 Task: Look for space in Covington, United States from 12th August, 2023 to 16th August, 2023 for 8 adults in price range Rs.10000 to Rs.16000. Place can be private room with 8 bedrooms having 8 beds and 8 bathrooms. Property type can be house, flat, guest house, hotel. Amenities needed are: wifi, TV, free parkinig on premises, gym, breakfast. Booking option can be shelf check-in. Required host language is English.
Action: Mouse moved to (452, 115)
Screenshot: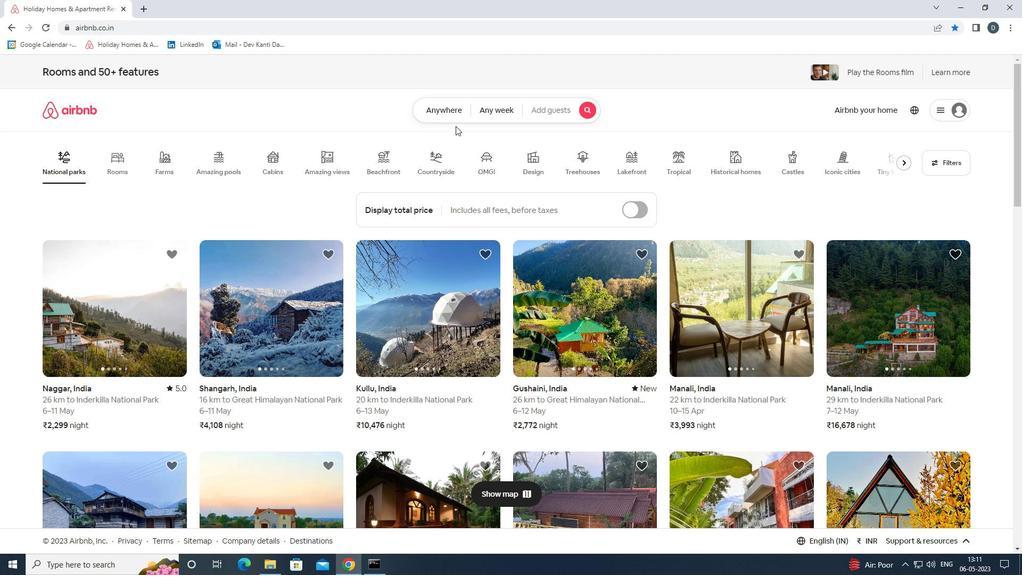 
Action: Mouse pressed left at (452, 115)
Screenshot: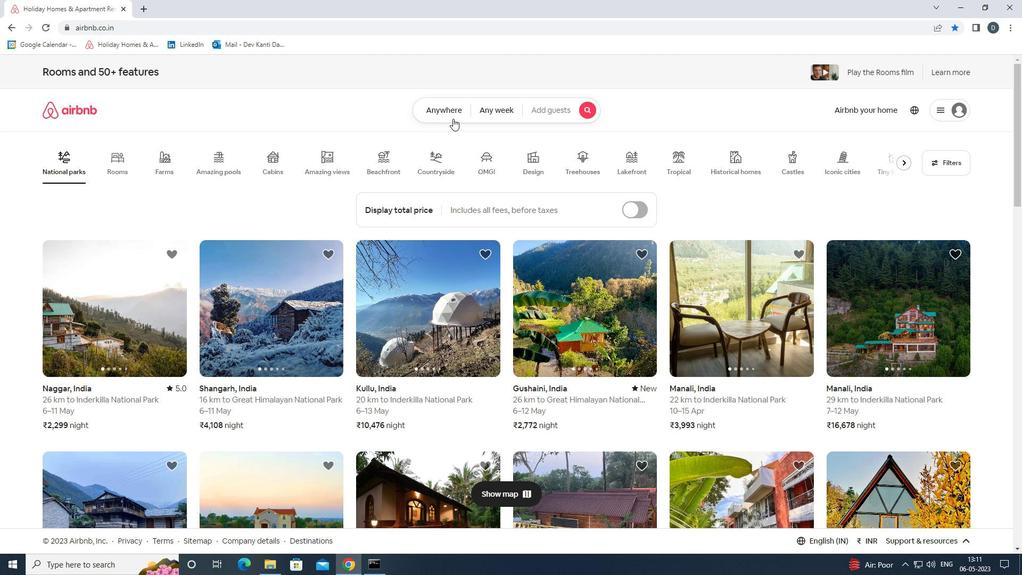 
Action: Mouse moved to (369, 153)
Screenshot: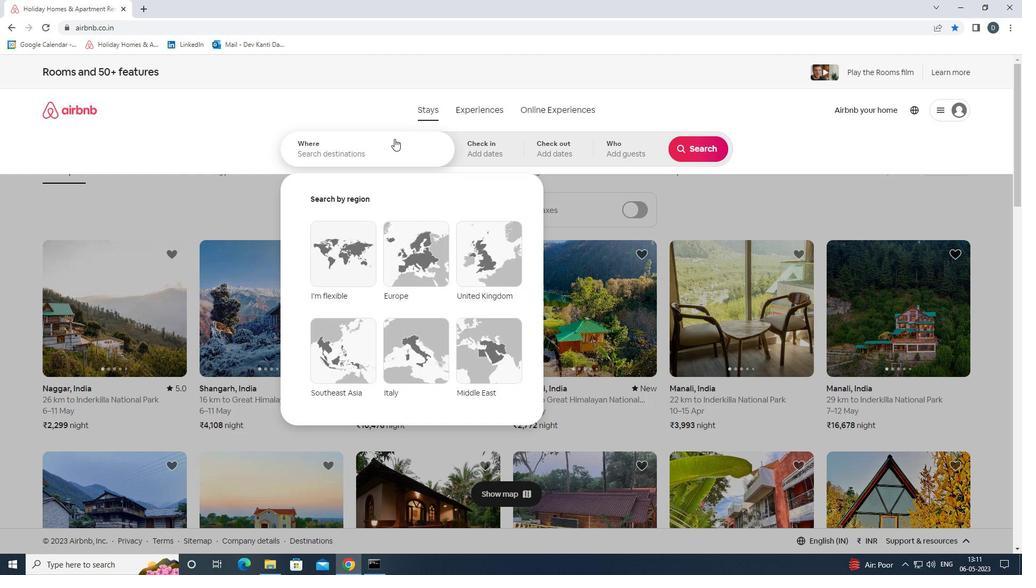 
Action: Mouse pressed left at (369, 153)
Screenshot: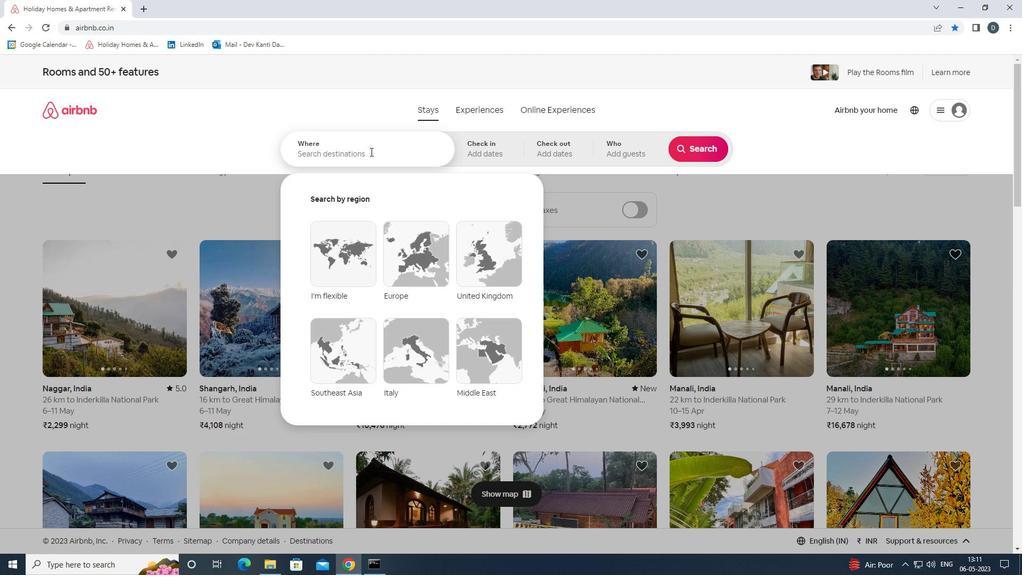 
Action: Key pressed <Key.shift>CAVINGTON,<Key.shift>UNITED<Key.space><Key.shift>STATES<Key.enter>
Screenshot: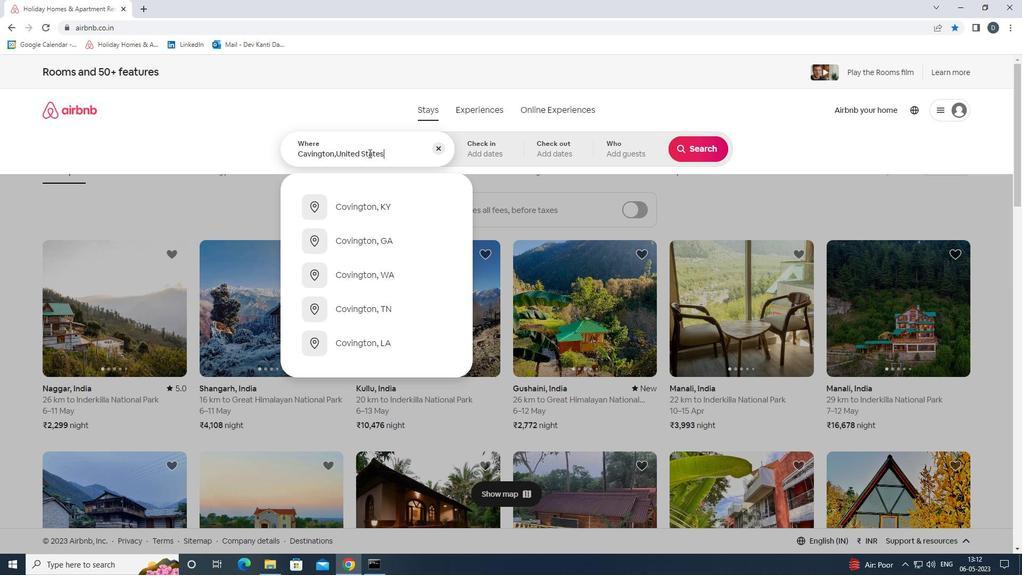 
Action: Mouse moved to (699, 234)
Screenshot: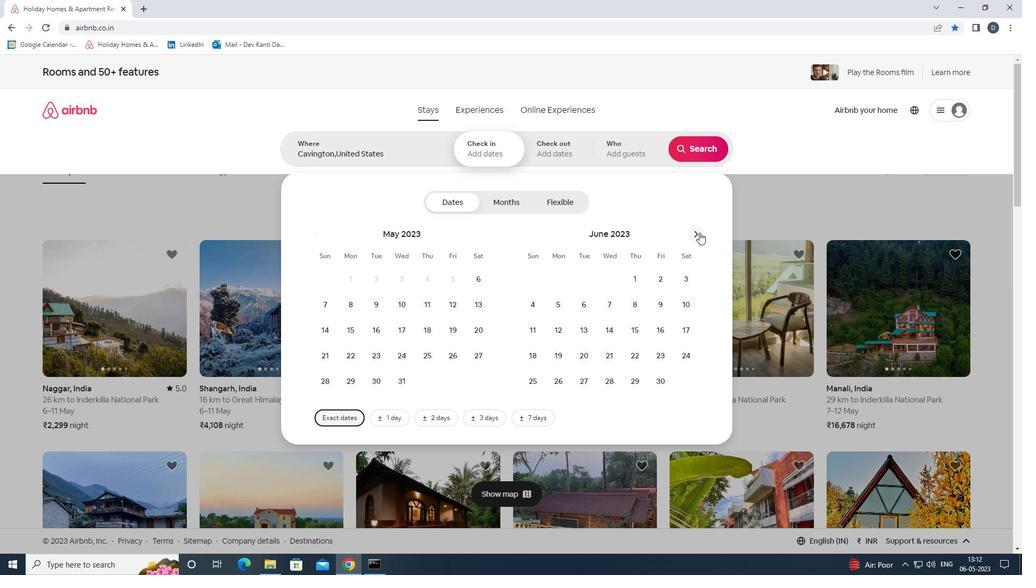 
Action: Mouse pressed left at (699, 234)
Screenshot: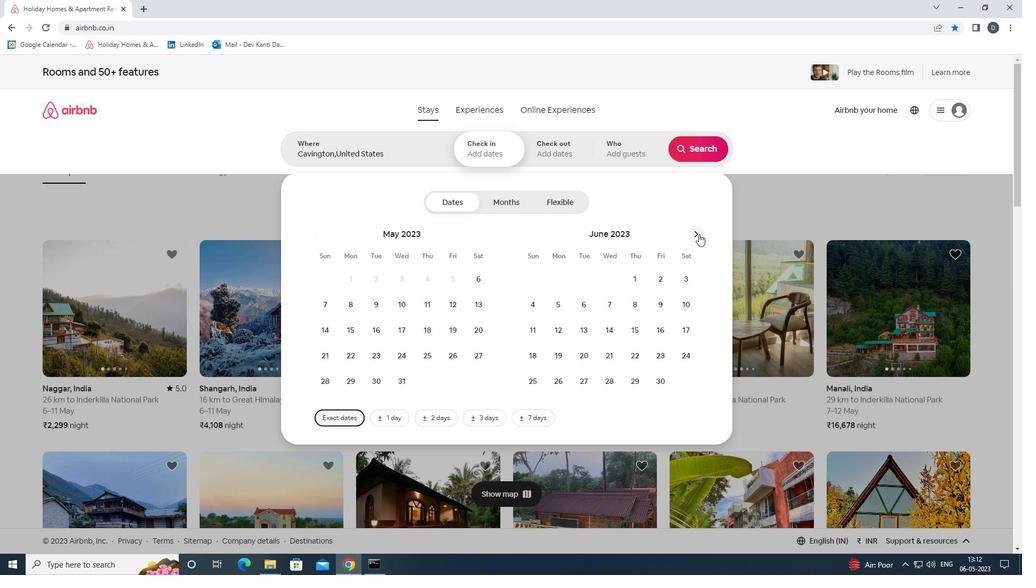 
Action: Mouse pressed left at (699, 234)
Screenshot: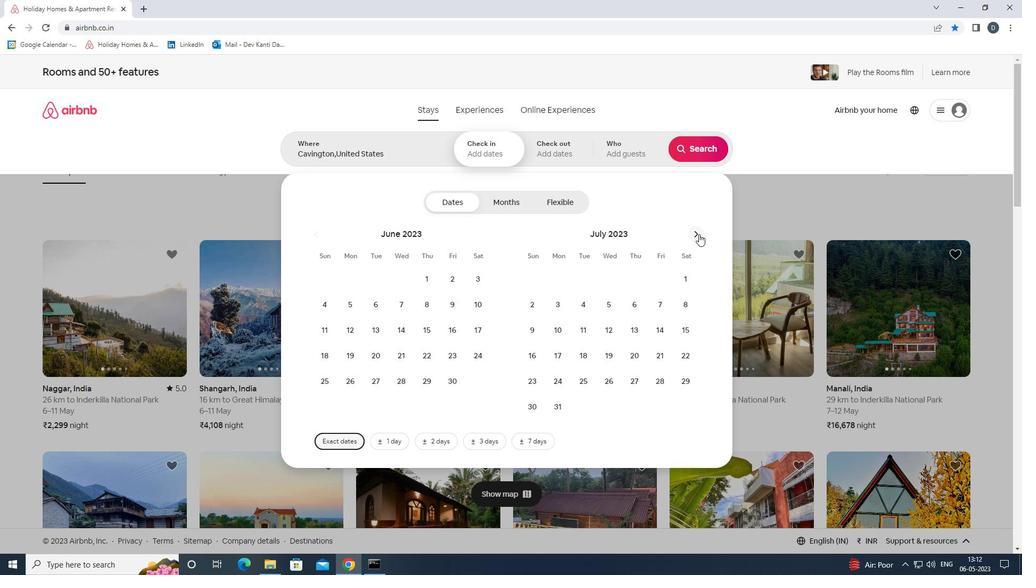 
Action: Mouse moved to (685, 298)
Screenshot: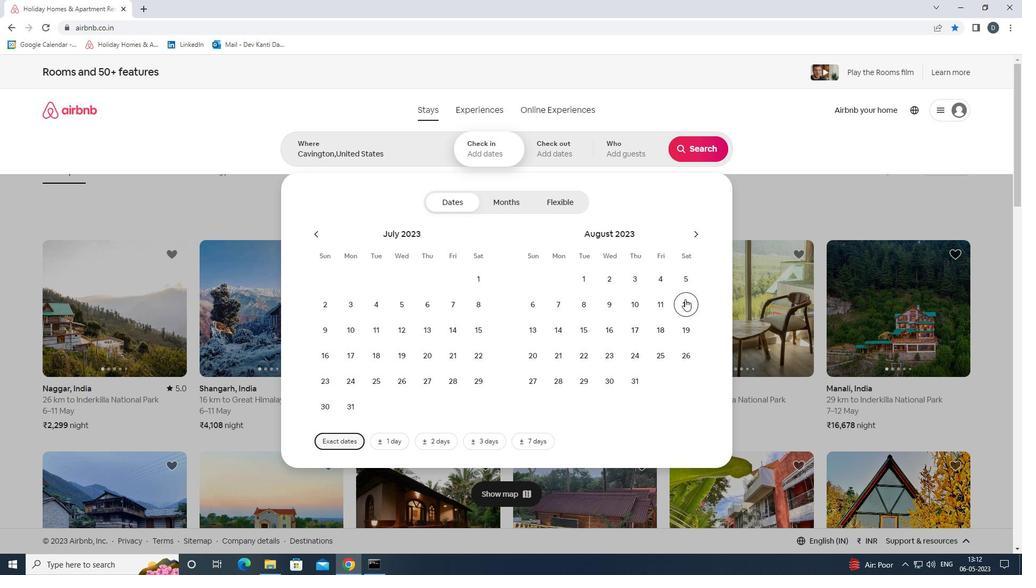 
Action: Mouse pressed left at (685, 298)
Screenshot: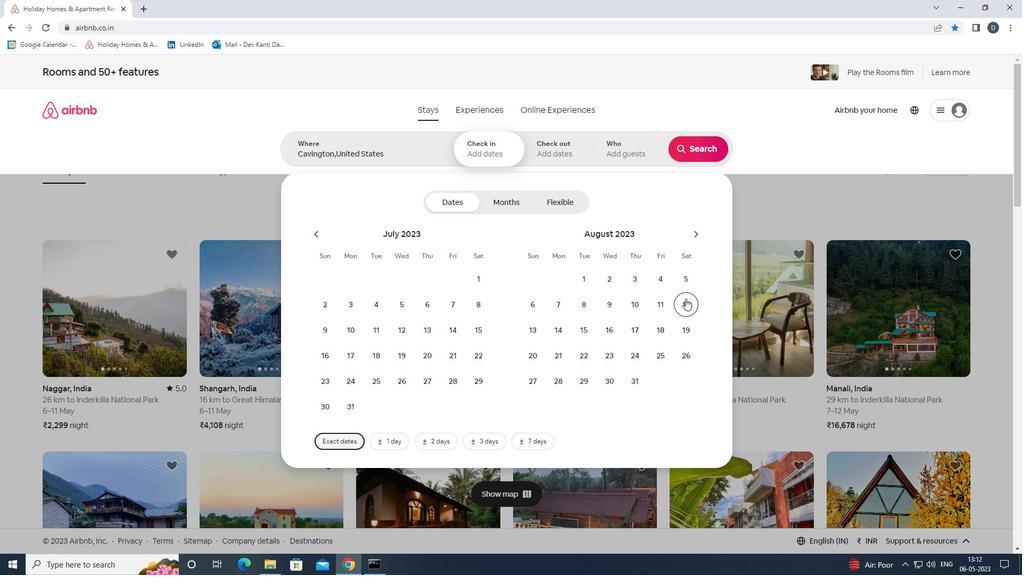 
Action: Mouse moved to (615, 332)
Screenshot: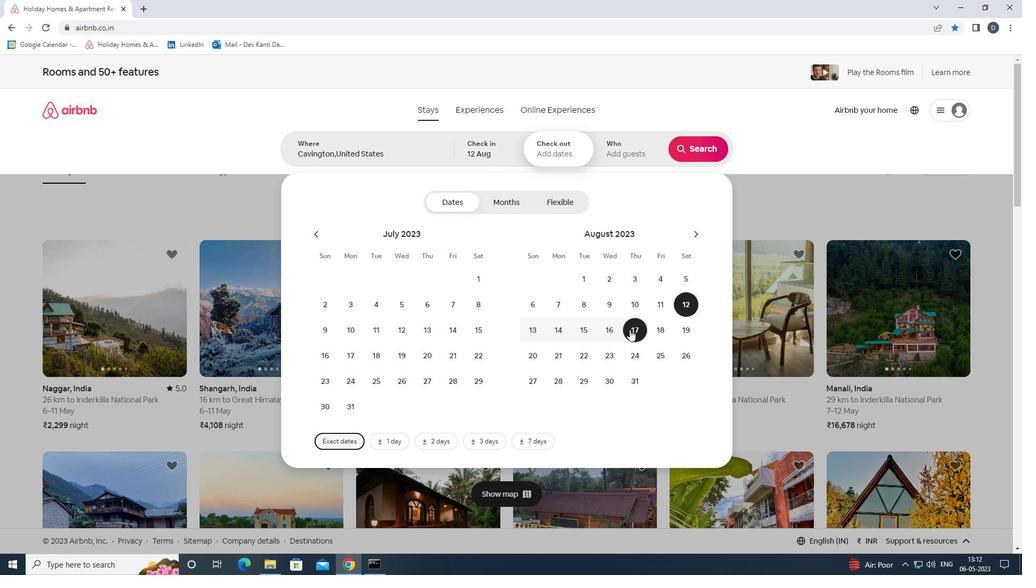 
Action: Mouse pressed left at (615, 332)
Screenshot: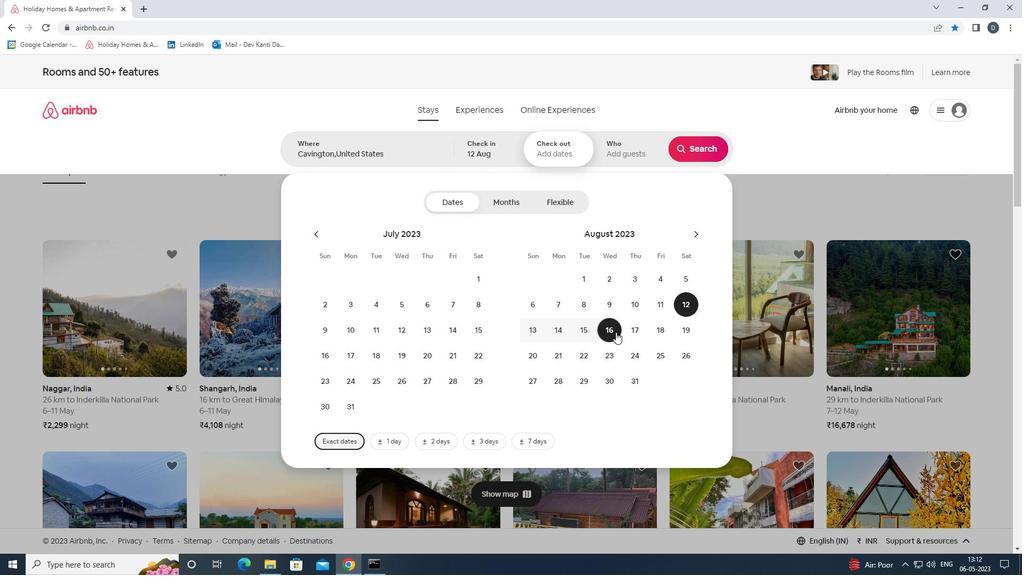 
Action: Mouse moved to (633, 151)
Screenshot: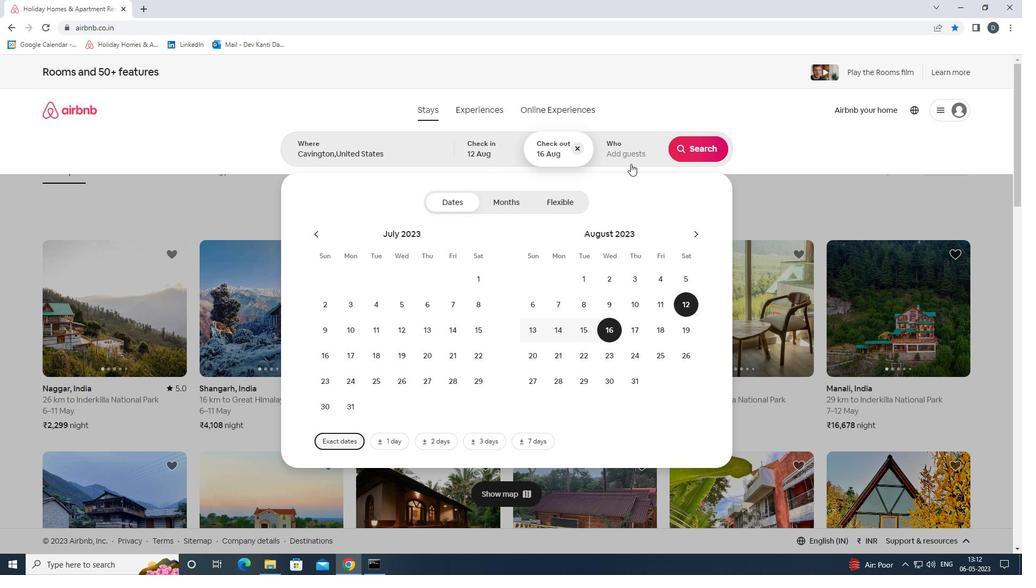 
Action: Mouse pressed left at (633, 151)
Screenshot: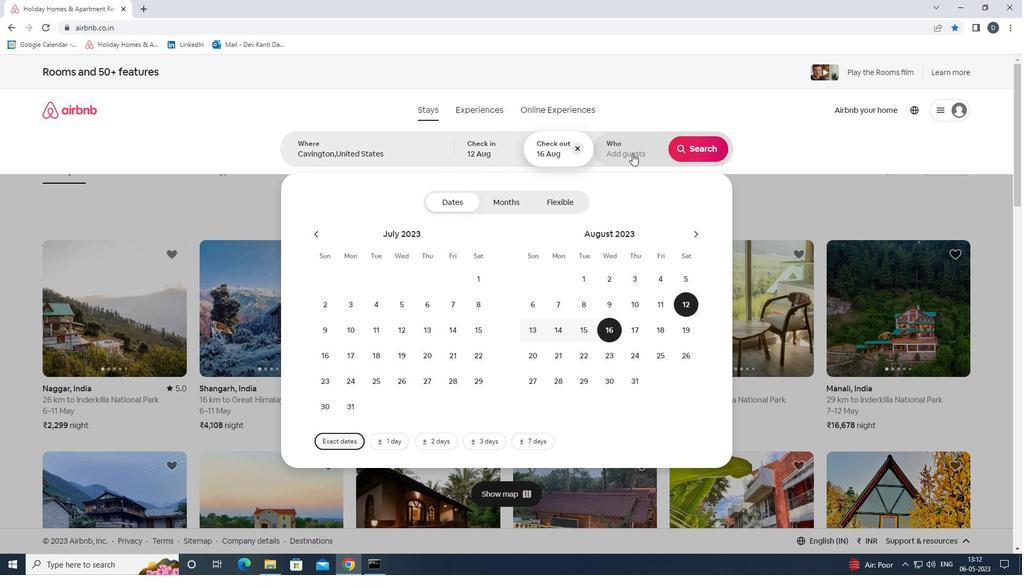 
Action: Mouse moved to (703, 203)
Screenshot: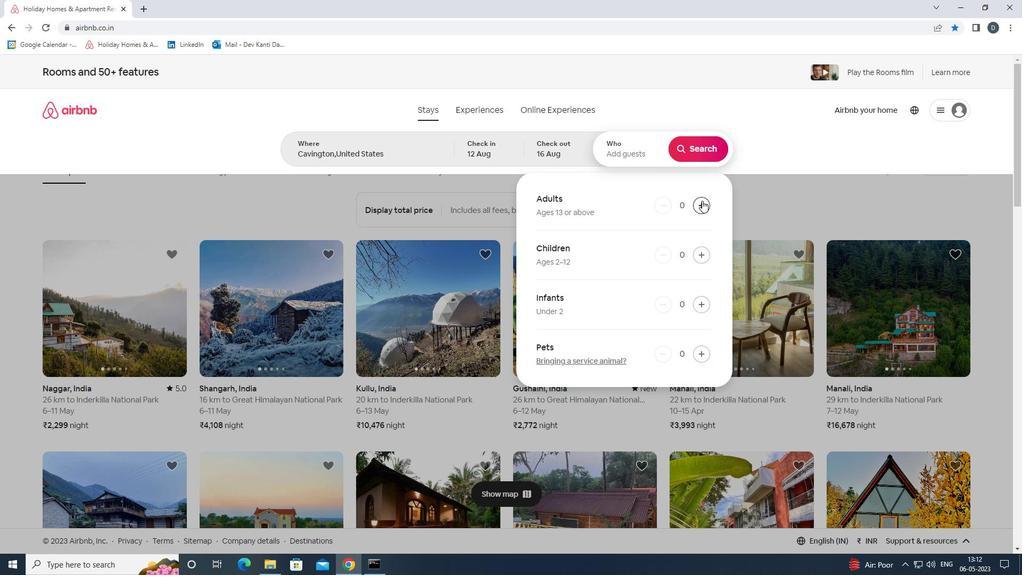 
Action: Mouse pressed left at (703, 203)
Screenshot: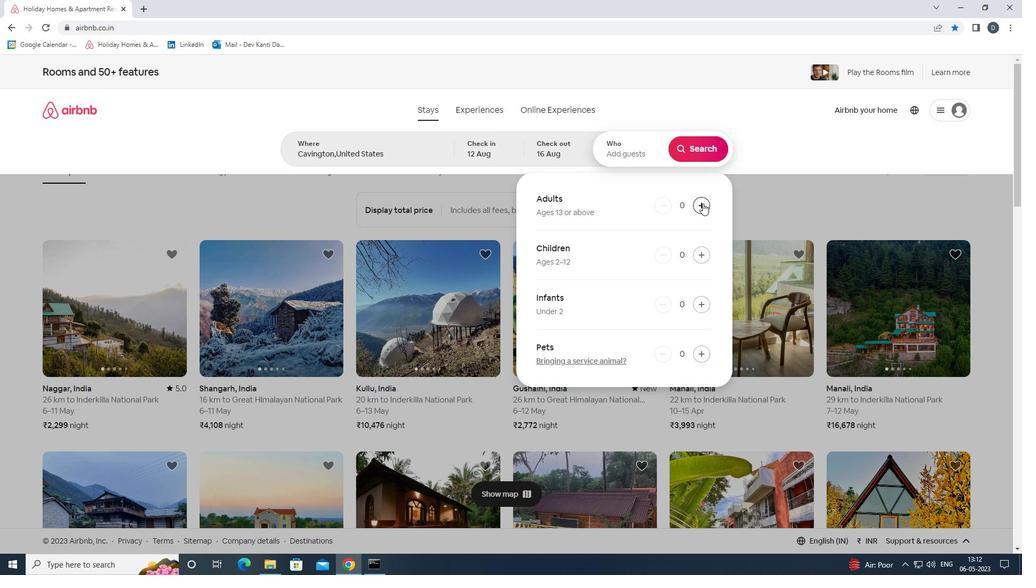 
Action: Mouse pressed left at (703, 203)
Screenshot: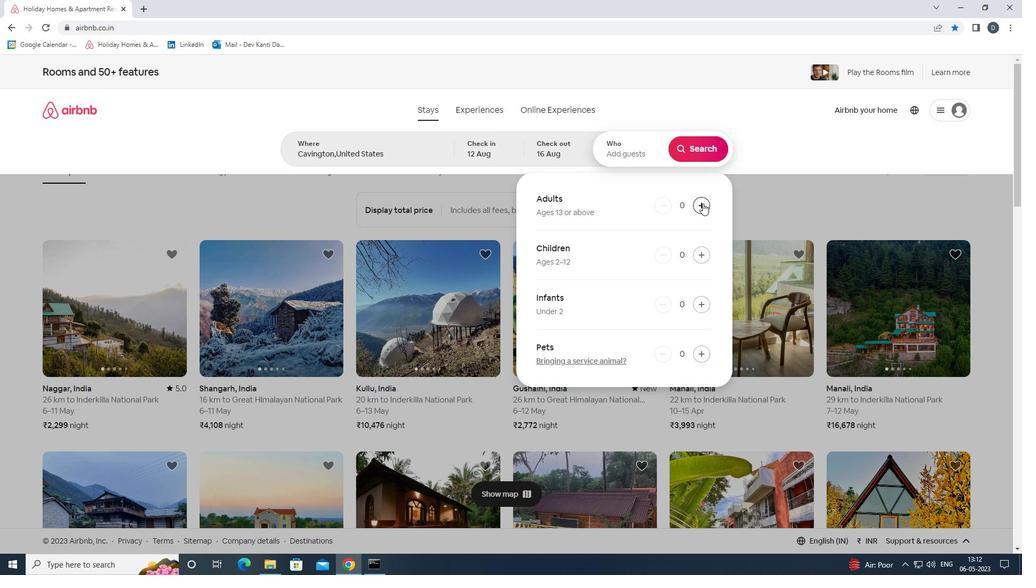 
Action: Mouse pressed left at (703, 203)
Screenshot: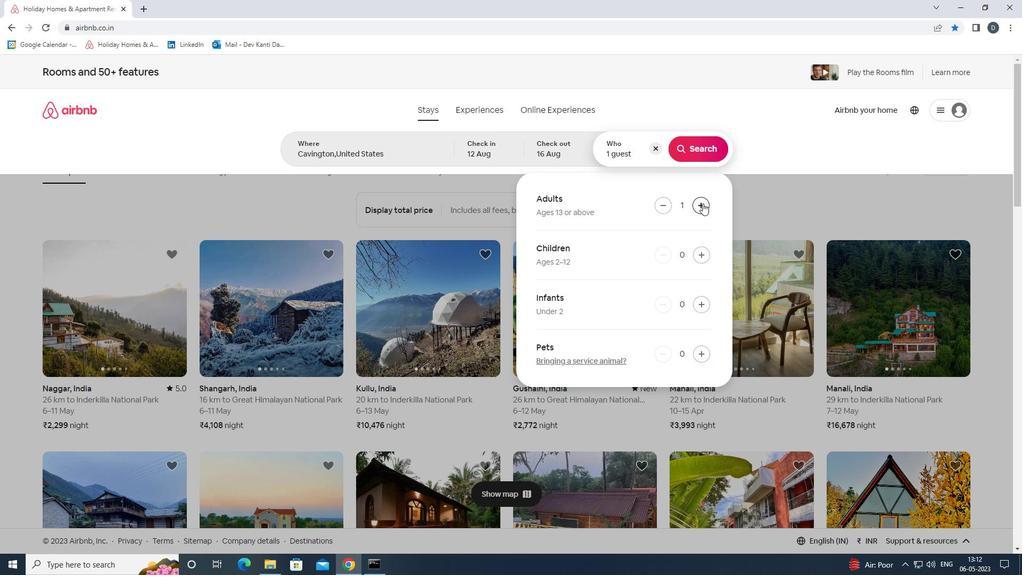 
Action: Mouse pressed left at (703, 203)
Screenshot: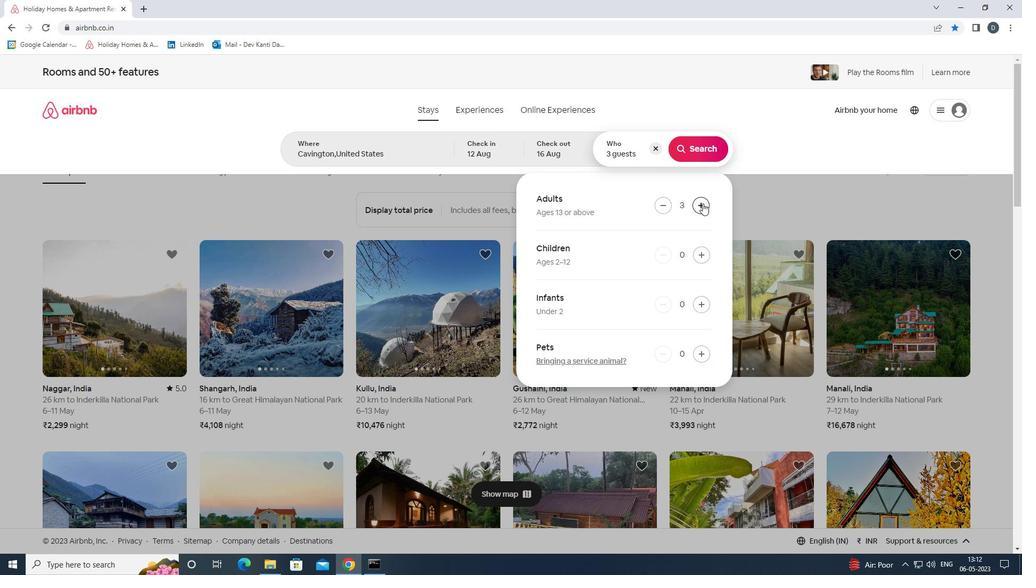 
Action: Mouse pressed left at (703, 203)
Screenshot: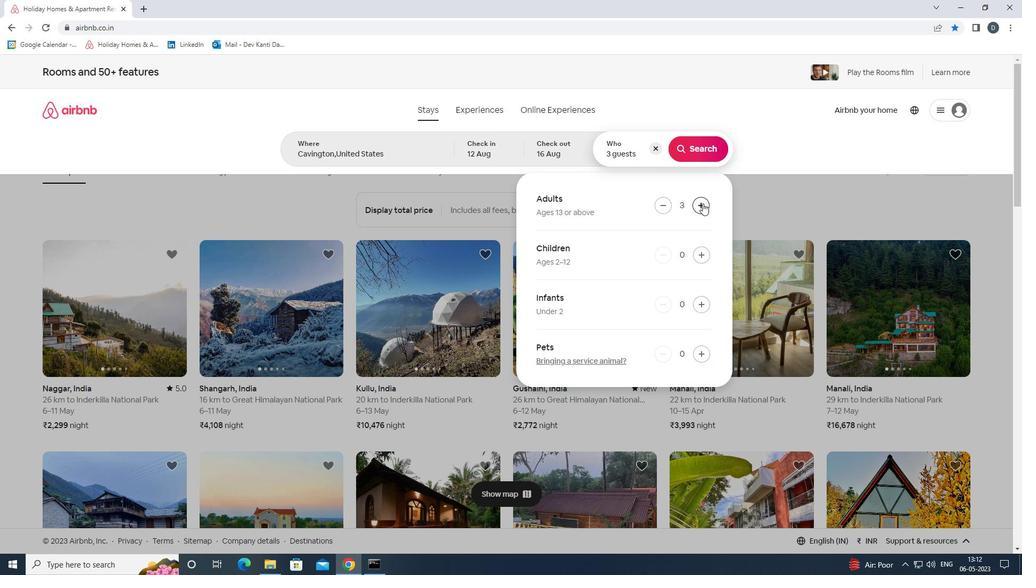 
Action: Mouse pressed left at (703, 203)
Screenshot: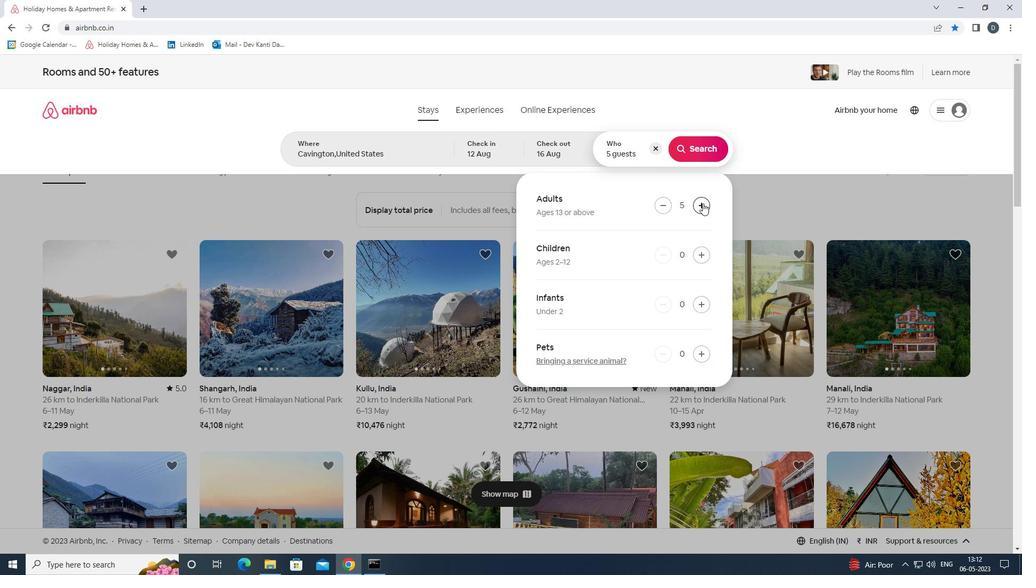 
Action: Mouse pressed left at (703, 203)
Screenshot: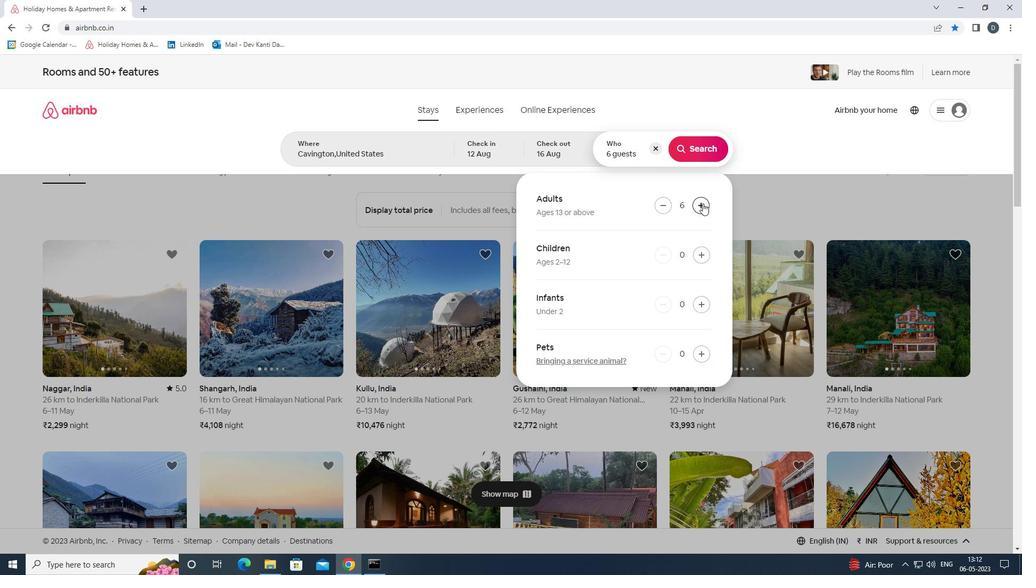 
Action: Mouse pressed left at (703, 203)
Screenshot: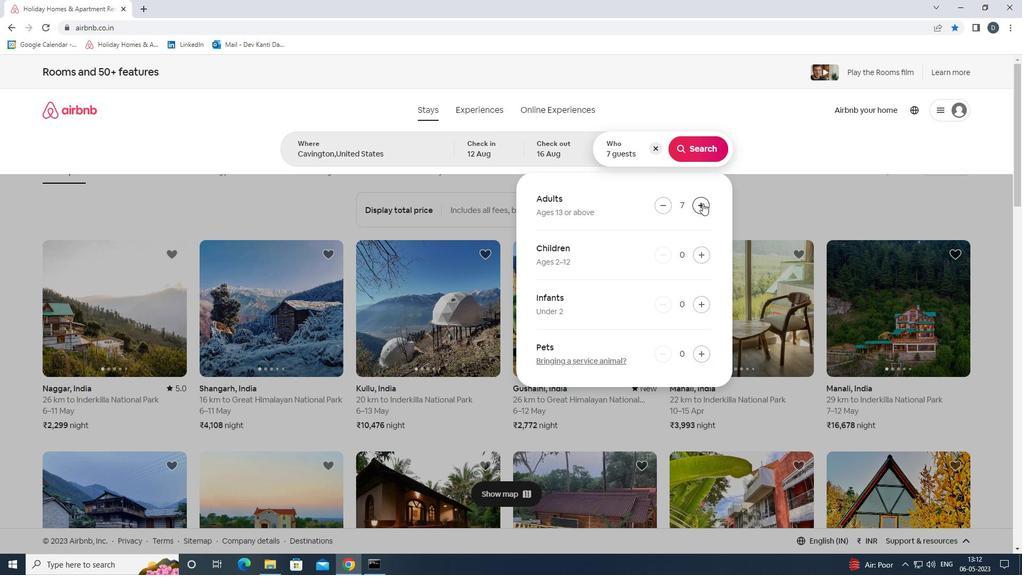 
Action: Mouse moved to (692, 153)
Screenshot: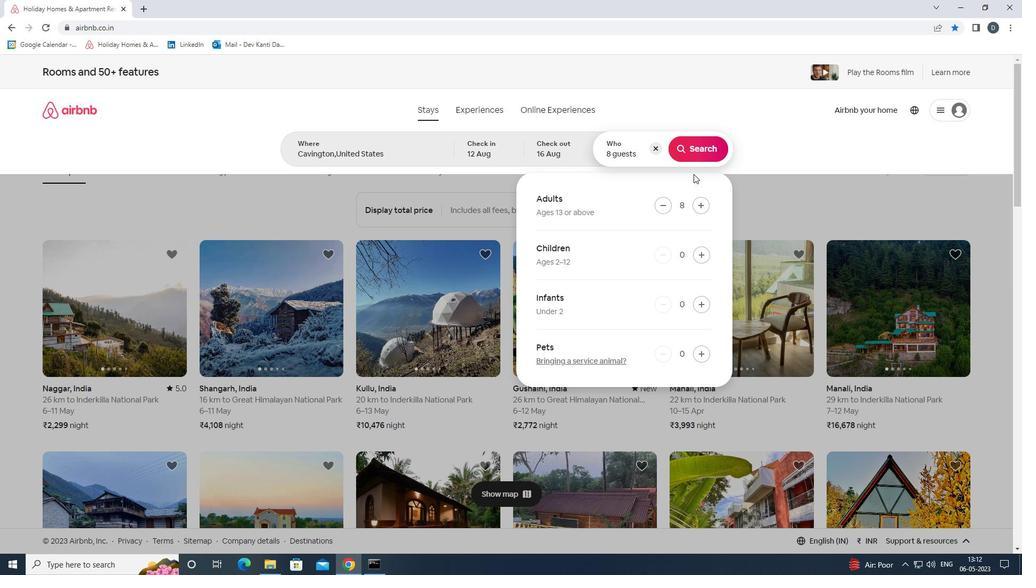 
Action: Mouse pressed left at (692, 153)
Screenshot: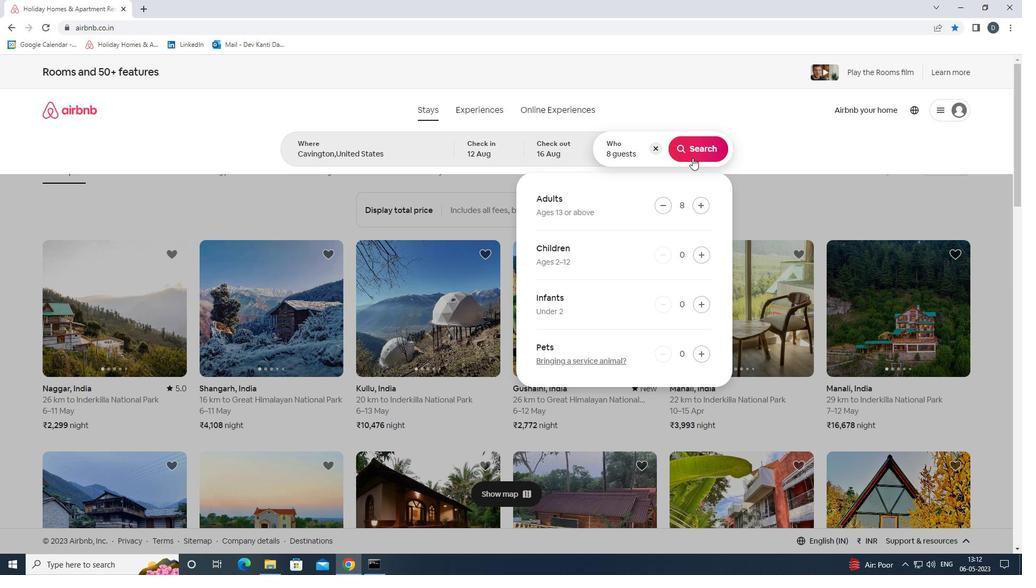 
Action: Mouse moved to (962, 113)
Screenshot: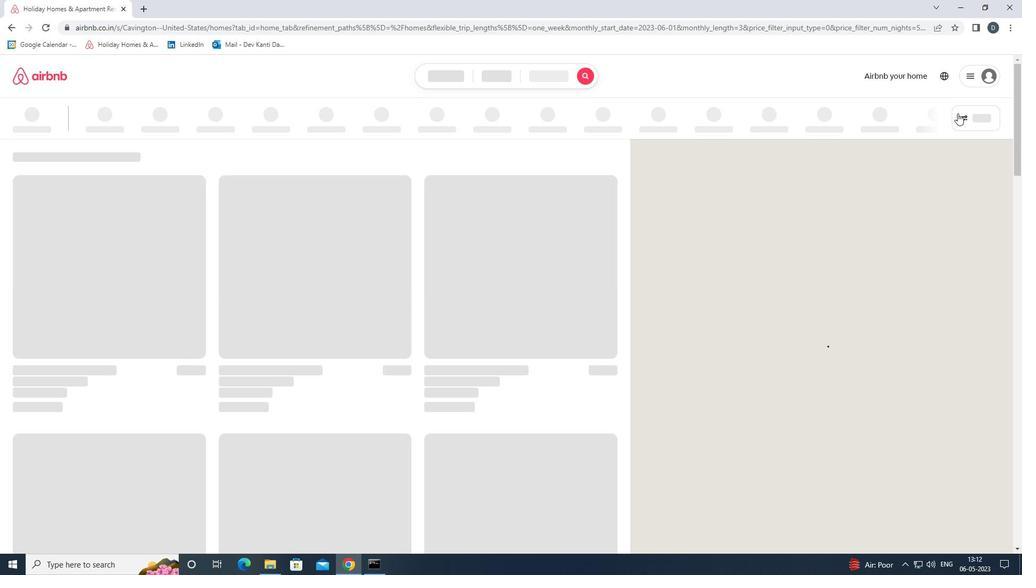 
Action: Mouse pressed left at (962, 113)
Screenshot: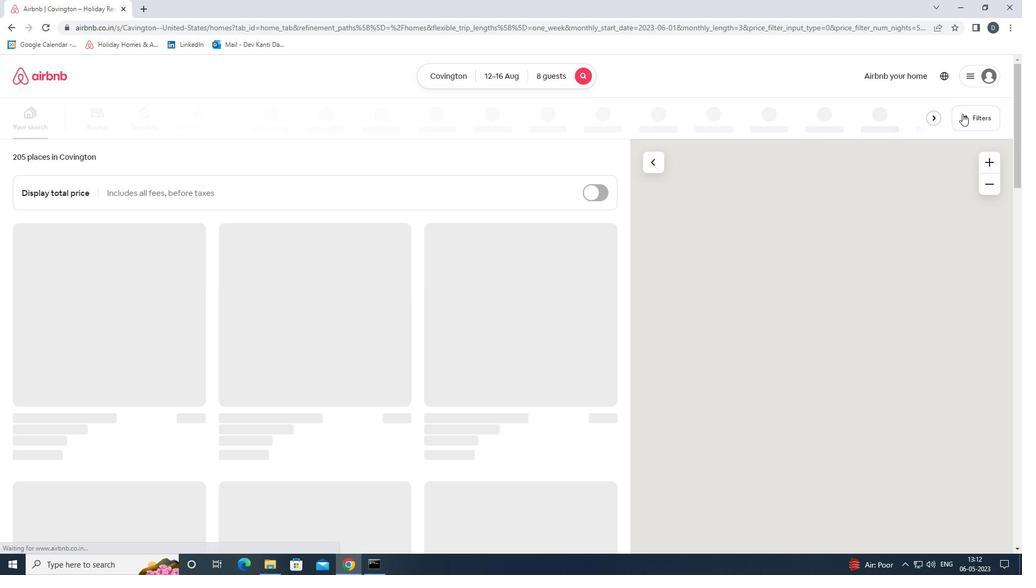 
Action: Mouse moved to (526, 368)
Screenshot: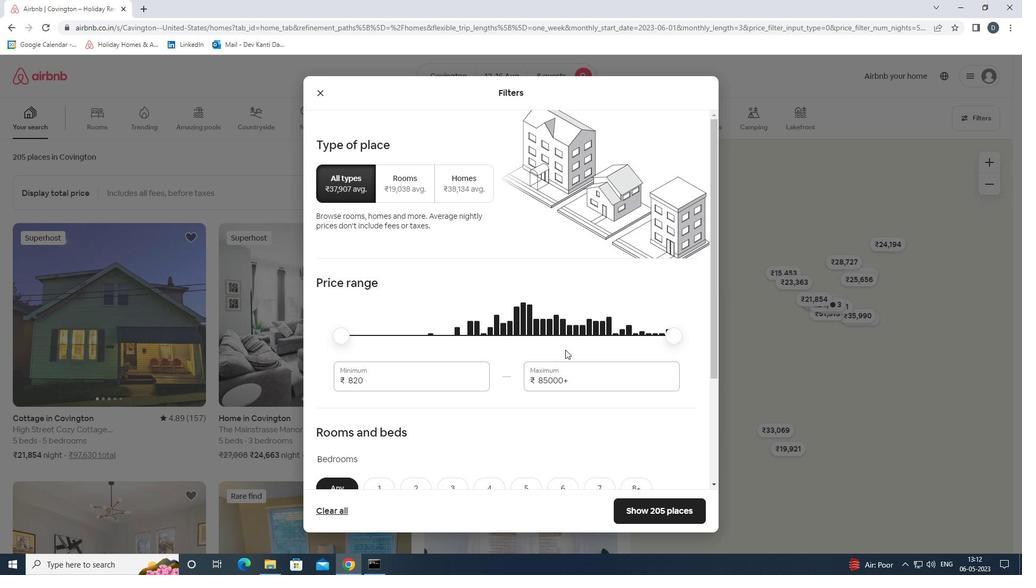 
Action: Mouse scrolled (526, 368) with delta (0, 0)
Screenshot: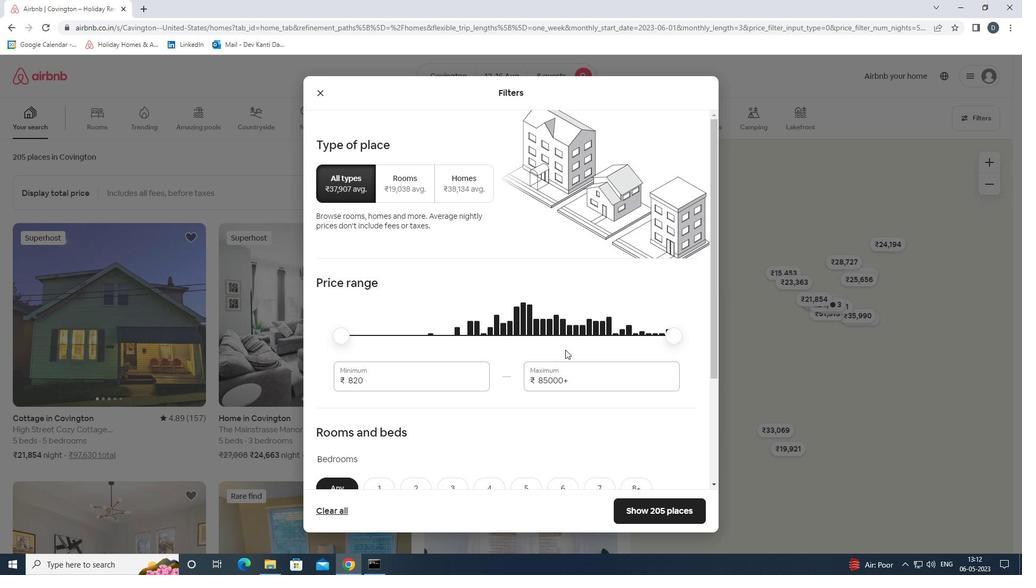 
Action: Mouse moved to (470, 329)
Screenshot: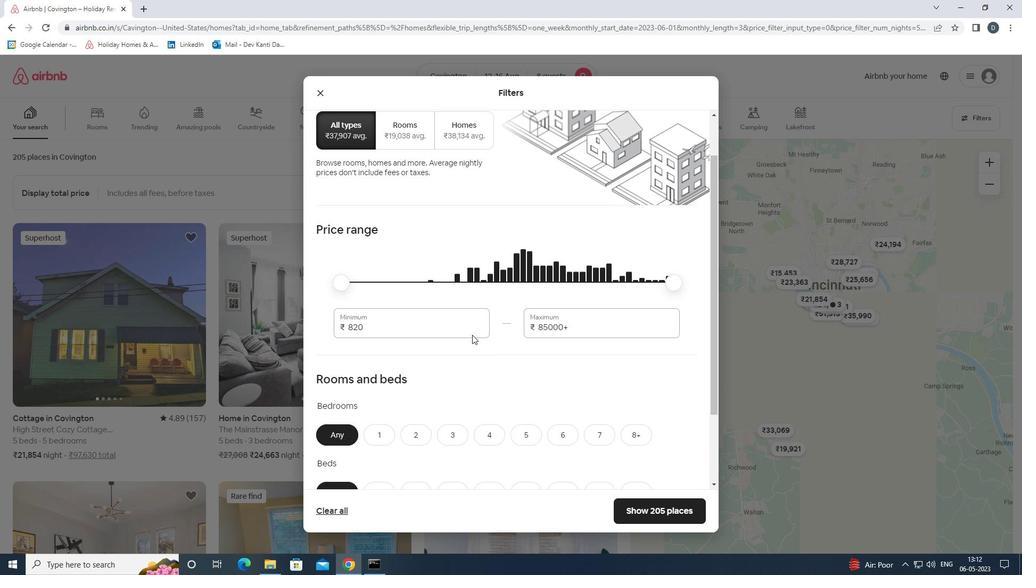 
Action: Mouse pressed left at (470, 329)
Screenshot: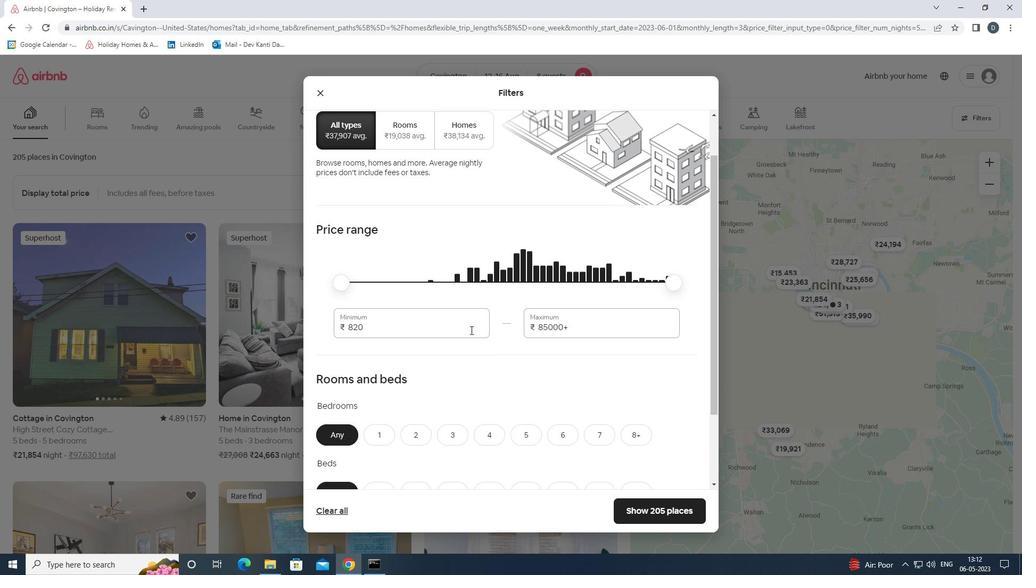 
Action: Mouse pressed left at (470, 329)
Screenshot: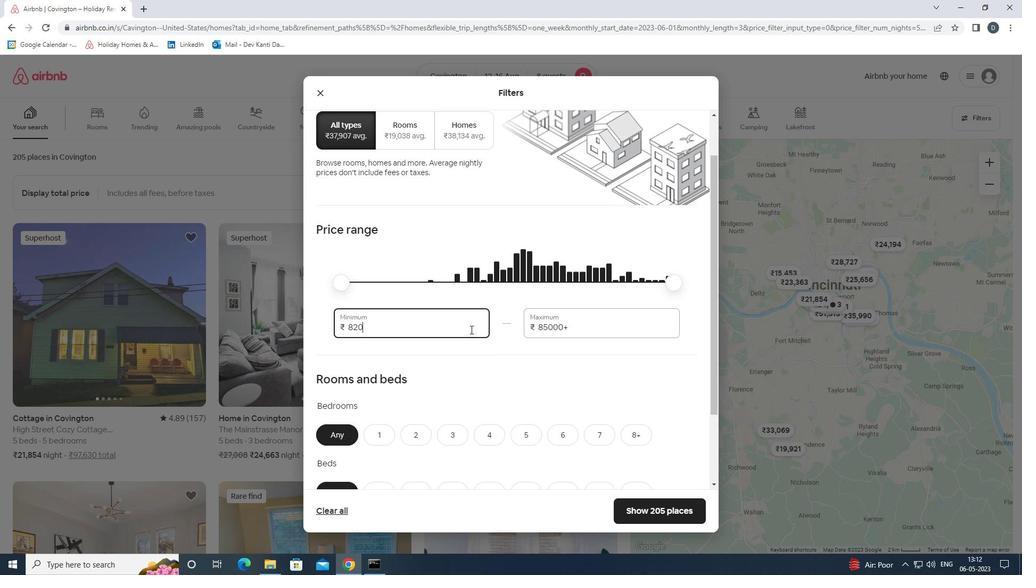 
Action: Mouse moved to (479, 325)
Screenshot: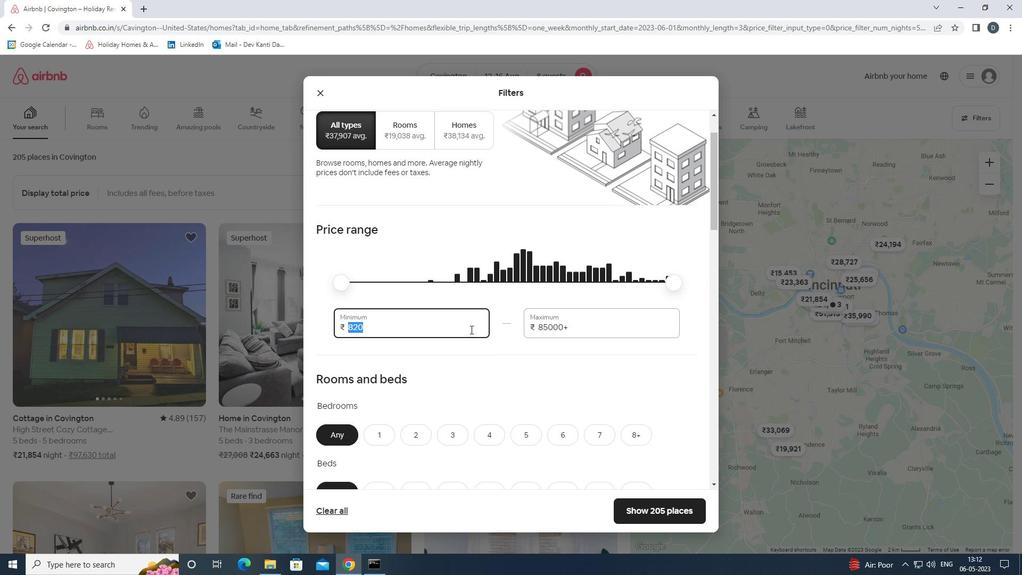 
Action: Key pressed 10000<Key.tab>16000
Screenshot: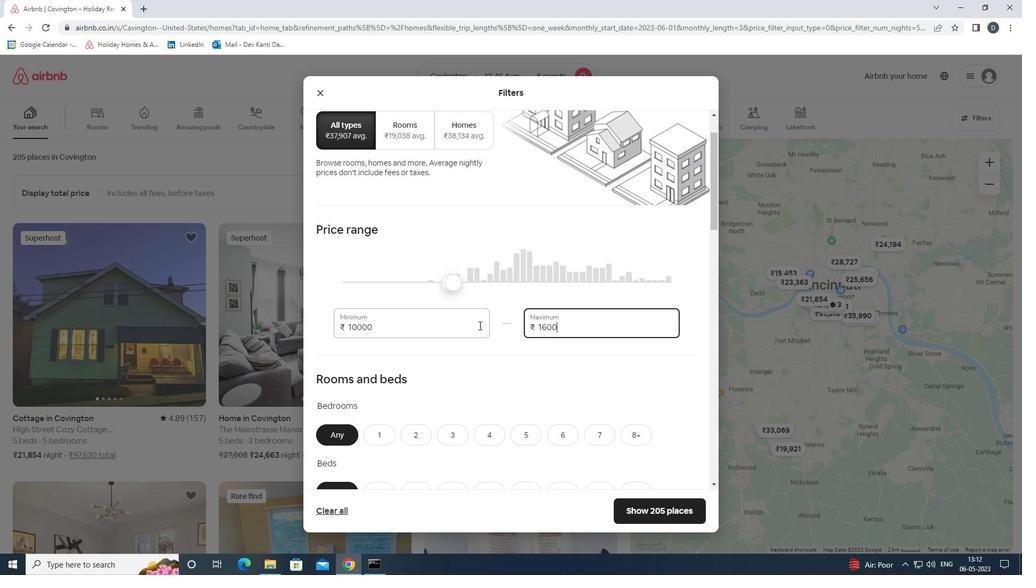
Action: Mouse scrolled (479, 324) with delta (0, 0)
Screenshot: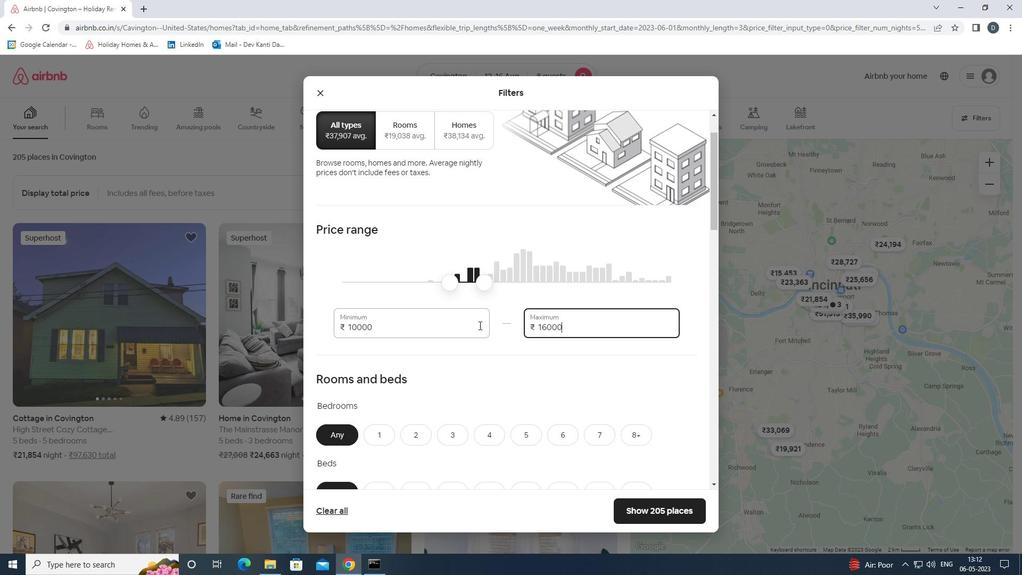 
Action: Mouse scrolled (479, 324) with delta (0, 0)
Screenshot: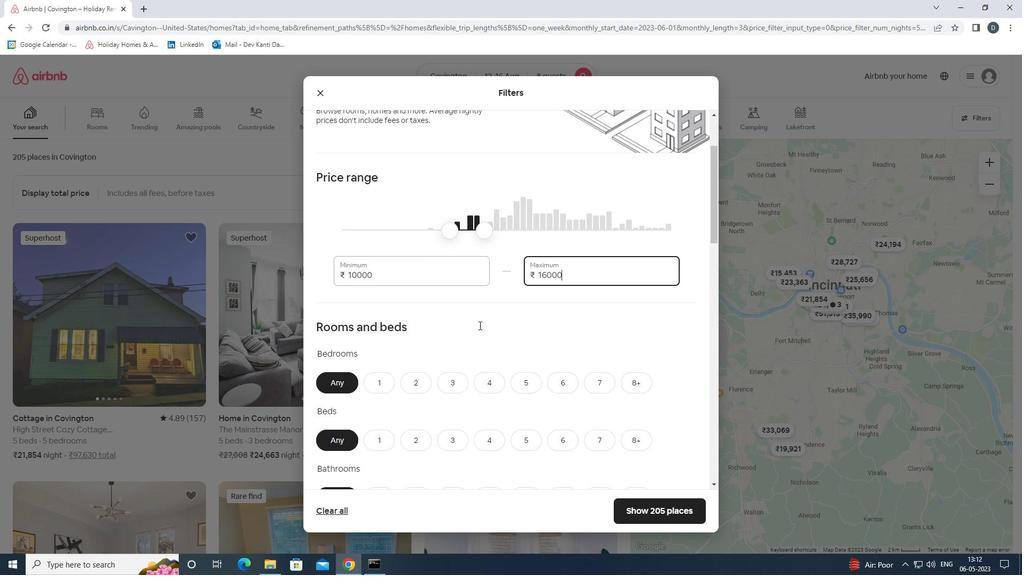 
Action: Mouse moved to (647, 325)
Screenshot: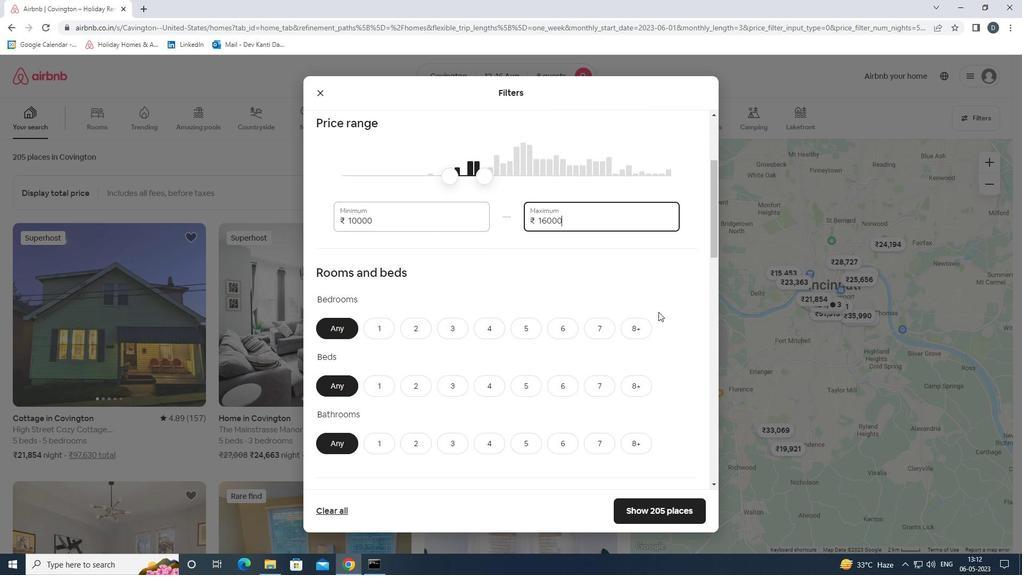 
Action: Mouse pressed left at (647, 325)
Screenshot: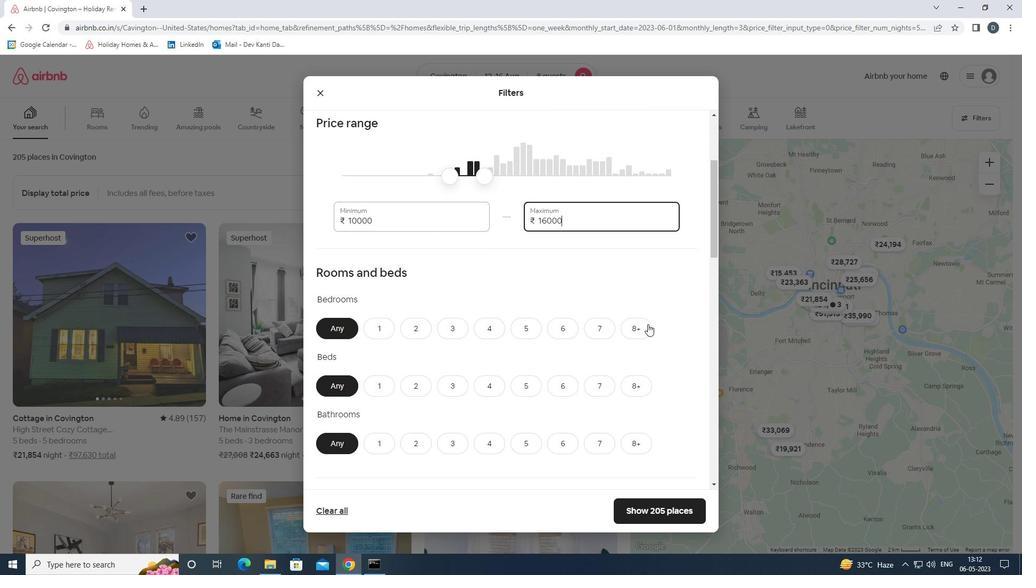 
Action: Mouse moved to (635, 391)
Screenshot: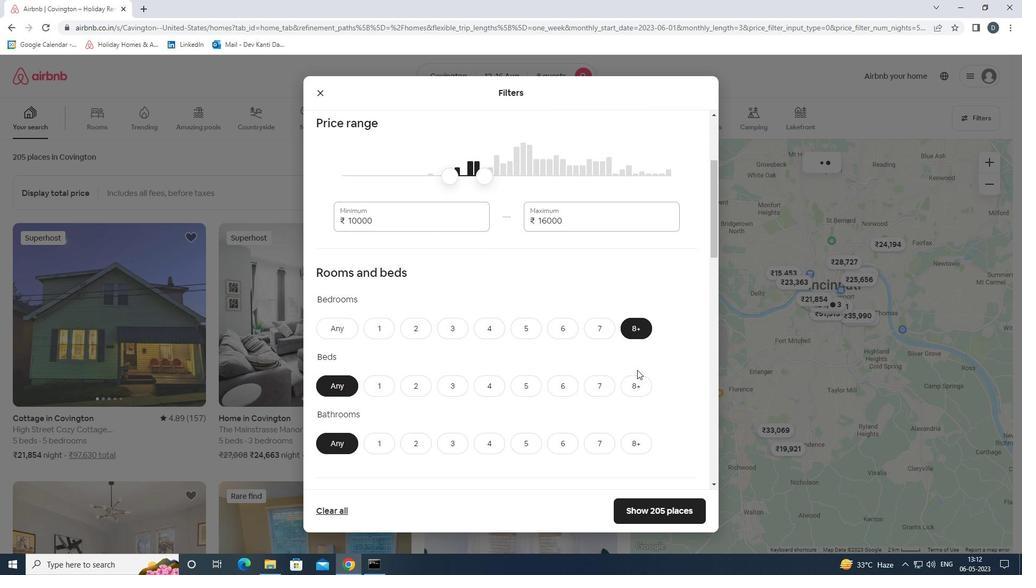 
Action: Mouse pressed left at (635, 391)
Screenshot: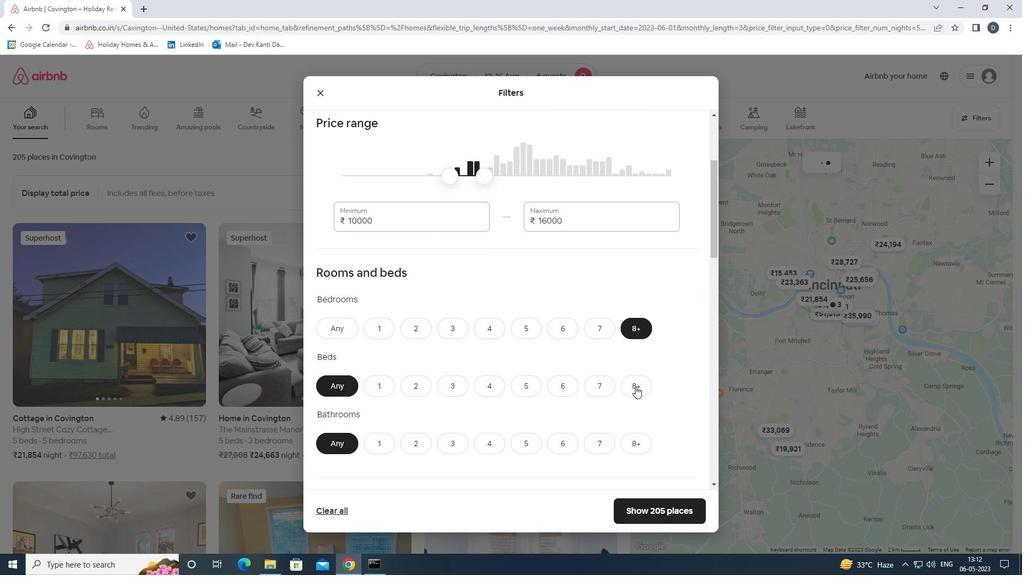 
Action: Mouse moved to (633, 444)
Screenshot: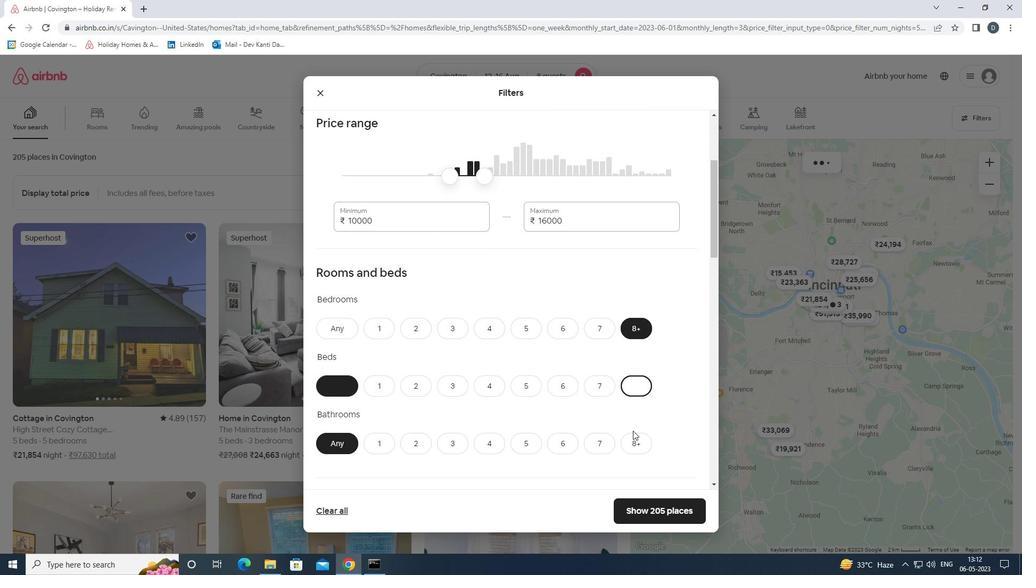 
Action: Mouse pressed left at (633, 444)
Screenshot: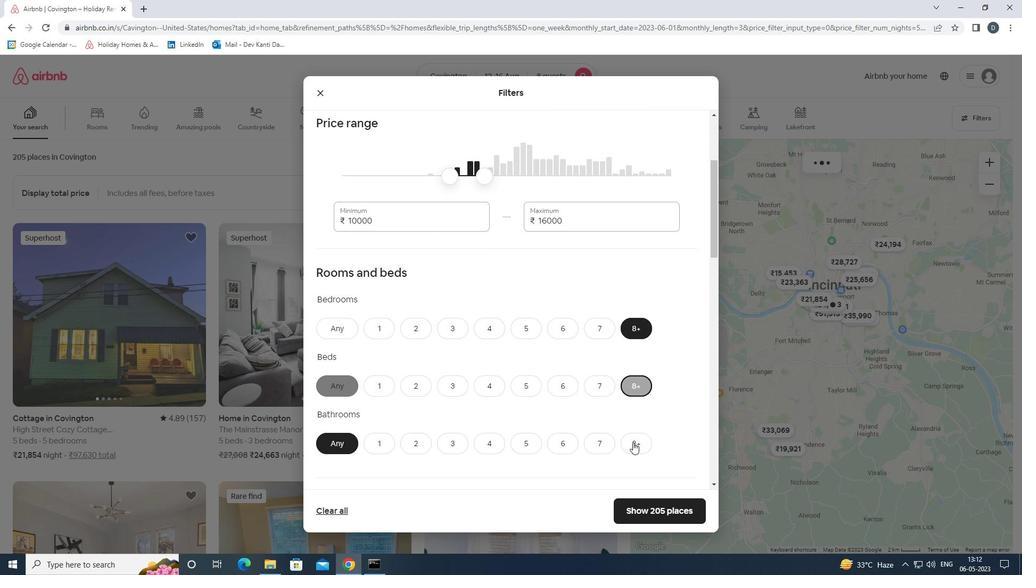 
Action: Mouse moved to (635, 427)
Screenshot: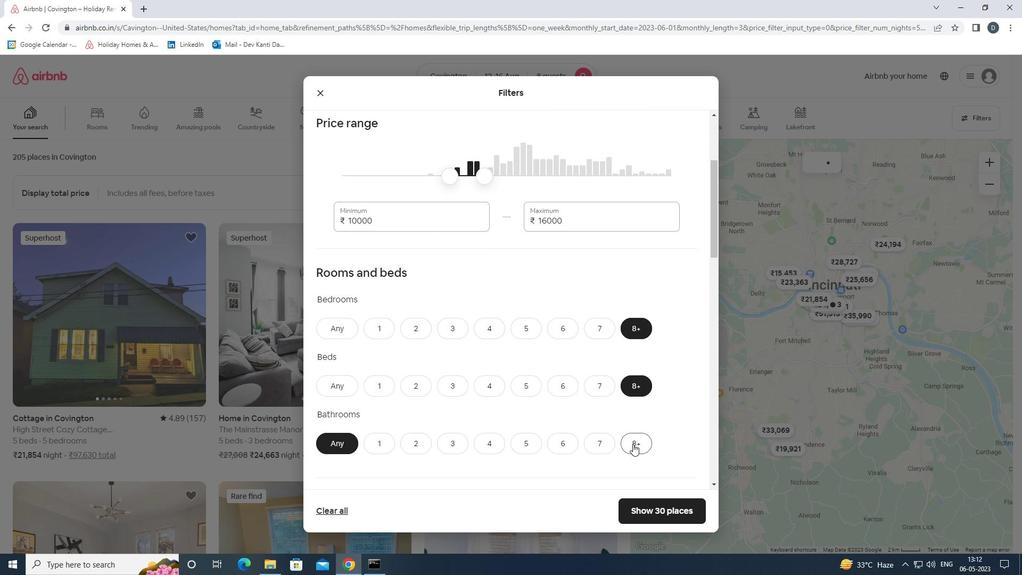 
Action: Mouse scrolled (635, 426) with delta (0, 0)
Screenshot: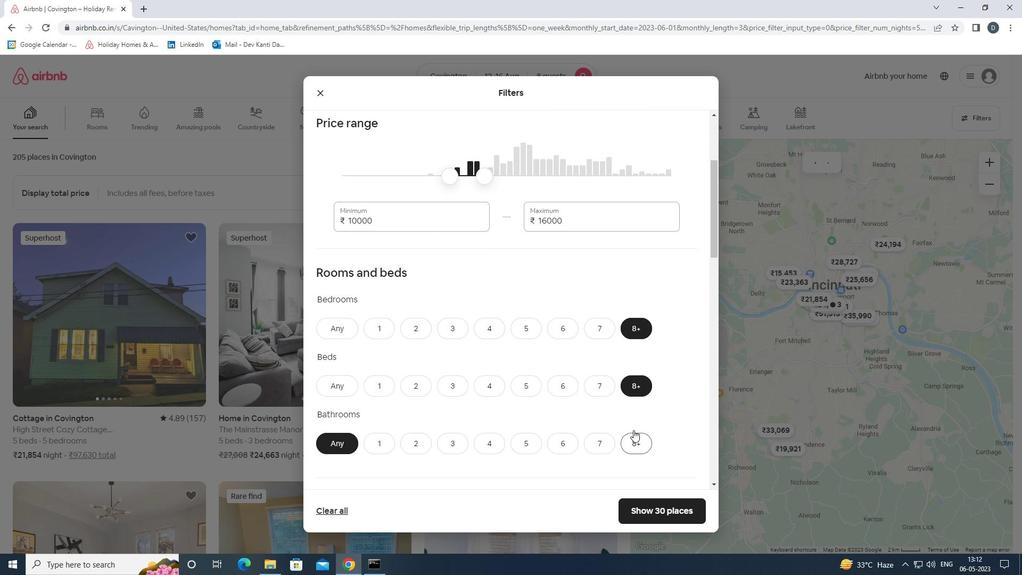 
Action: Mouse scrolled (635, 426) with delta (0, 0)
Screenshot: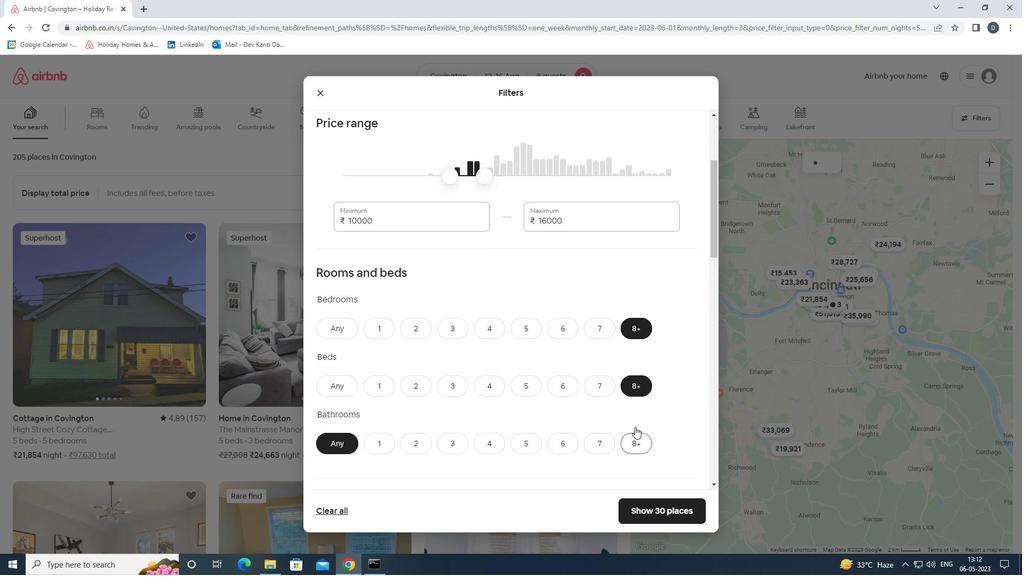 
Action: Mouse scrolled (635, 426) with delta (0, 0)
Screenshot: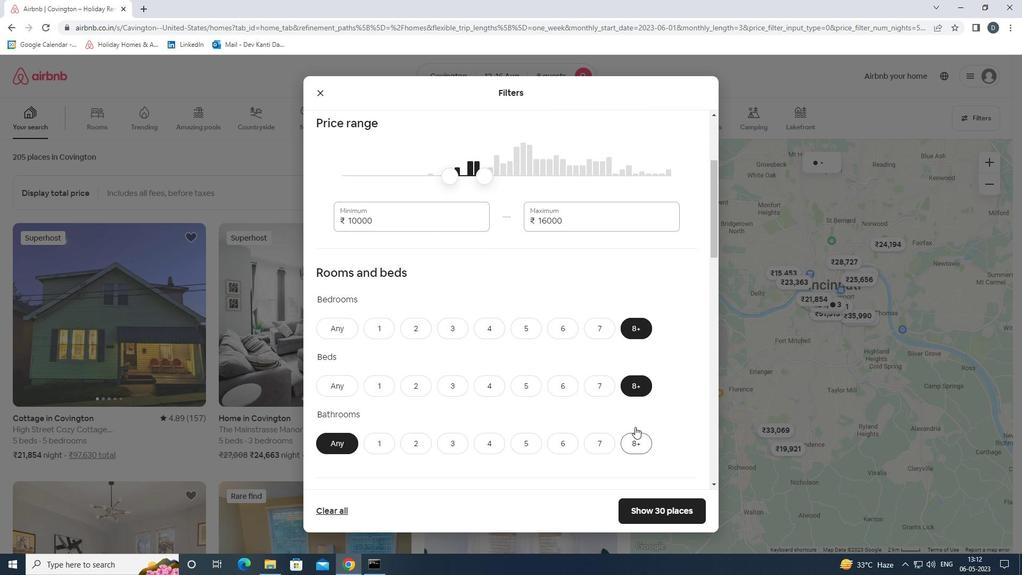 
Action: Mouse moved to (639, 382)
Screenshot: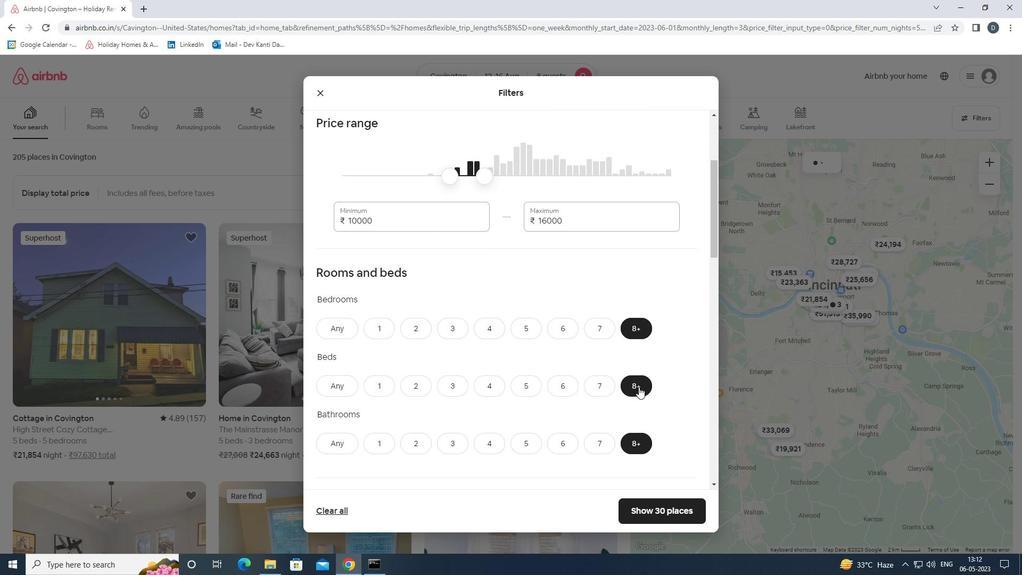 
Action: Mouse scrolled (639, 382) with delta (0, 0)
Screenshot: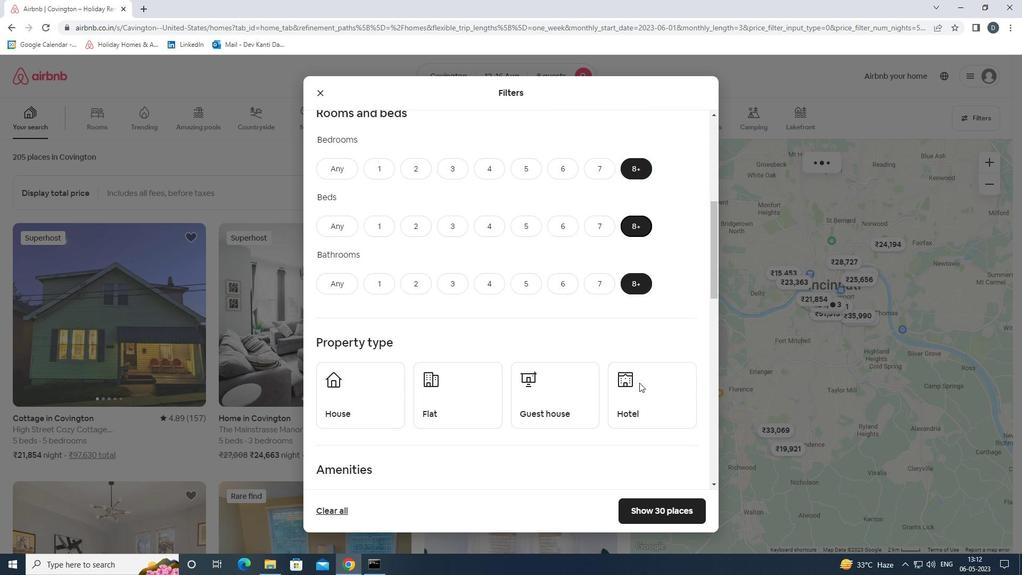 
Action: Mouse moved to (348, 345)
Screenshot: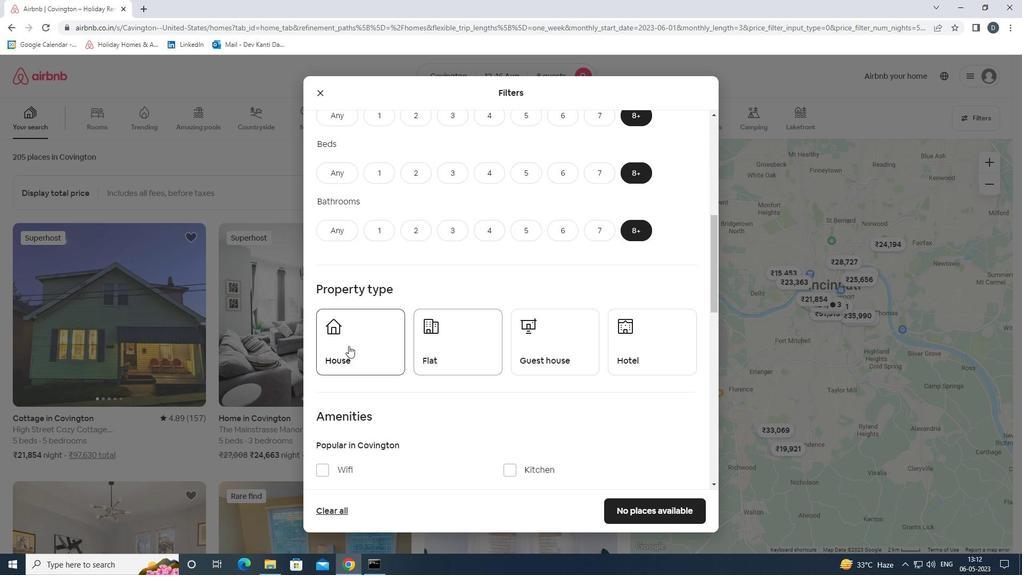 
Action: Mouse pressed left at (348, 345)
Screenshot: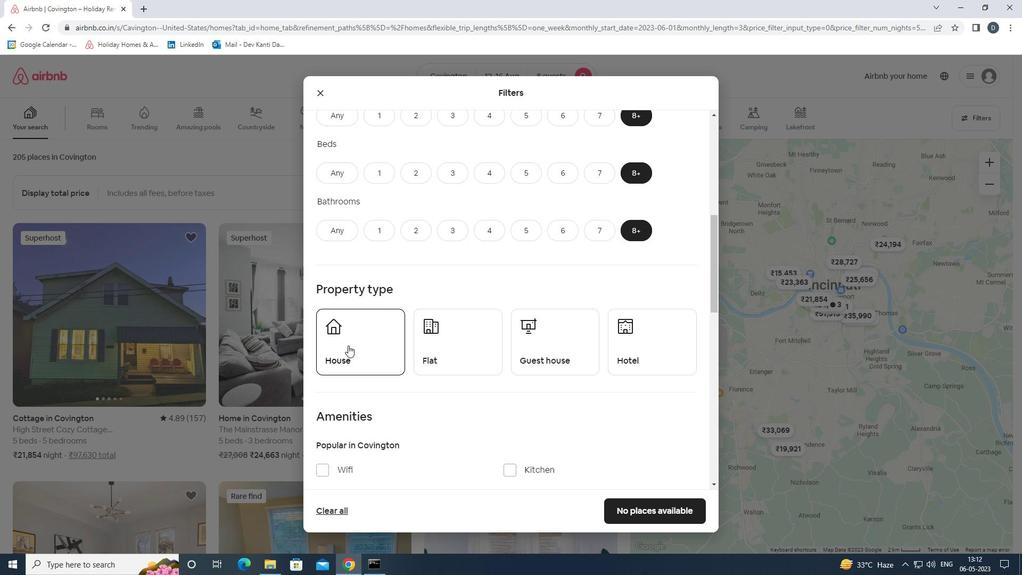 
Action: Mouse moved to (481, 346)
Screenshot: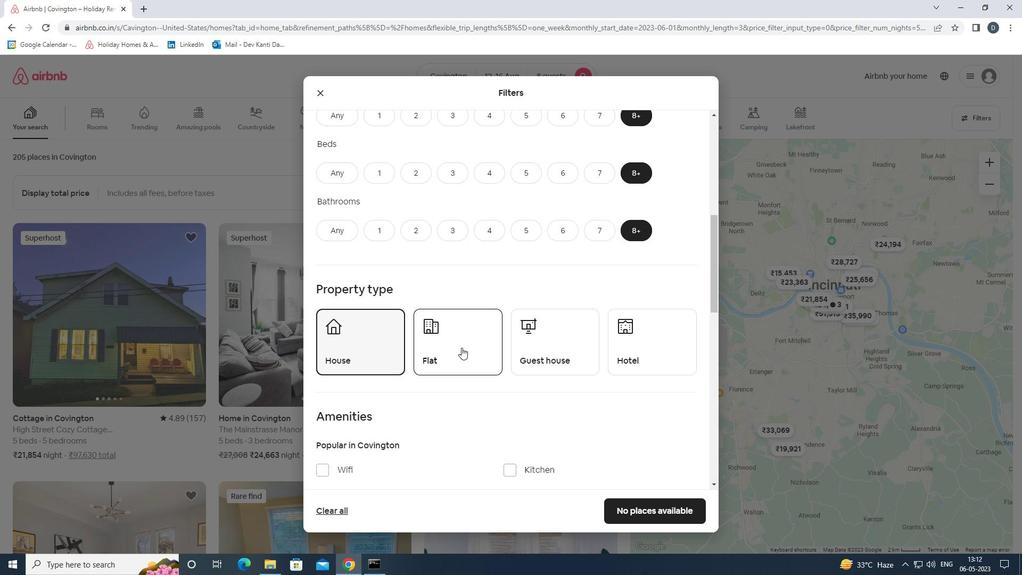 
Action: Mouse pressed left at (481, 346)
Screenshot: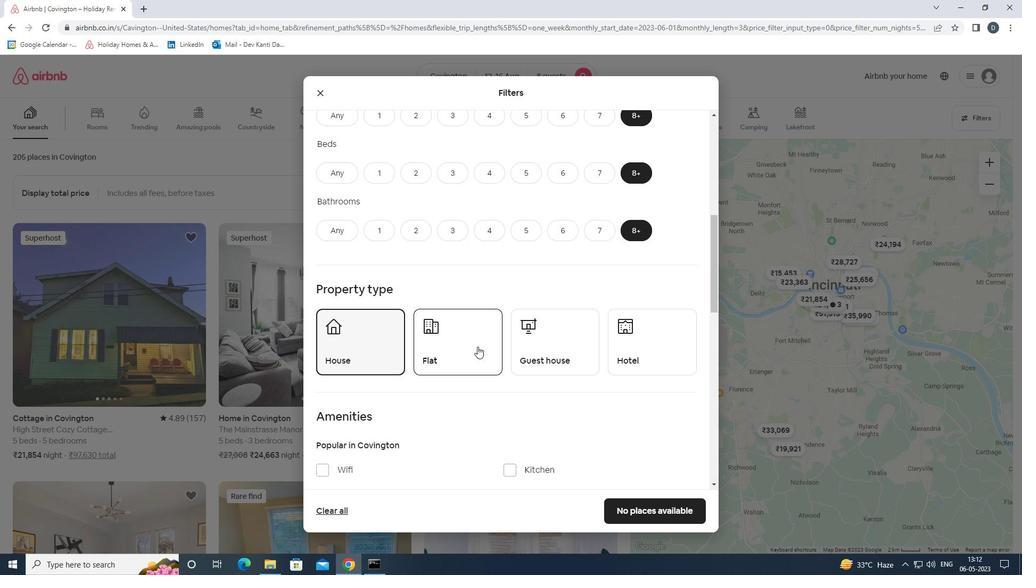 
Action: Mouse moved to (566, 337)
Screenshot: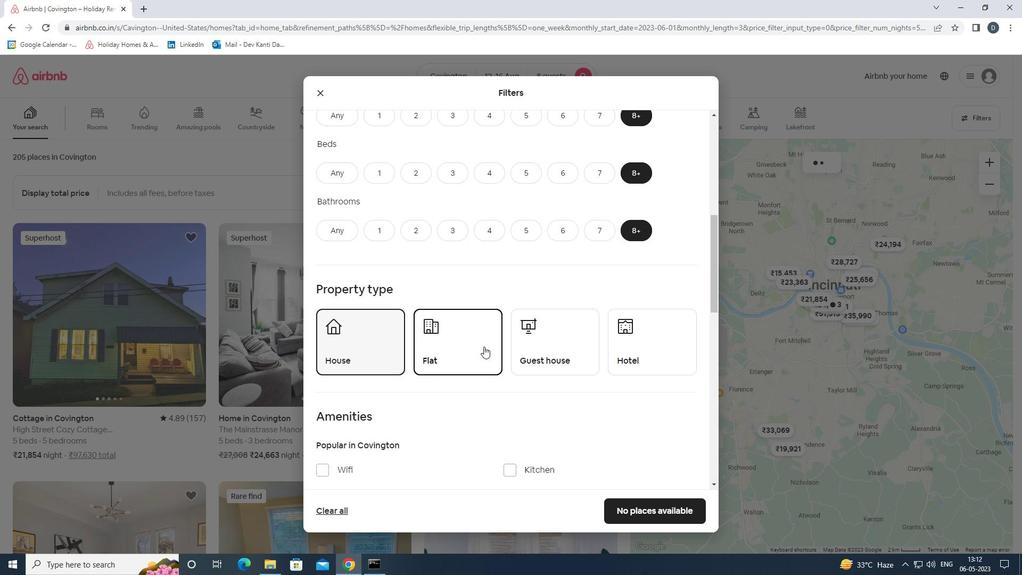 
Action: Mouse pressed left at (566, 337)
Screenshot: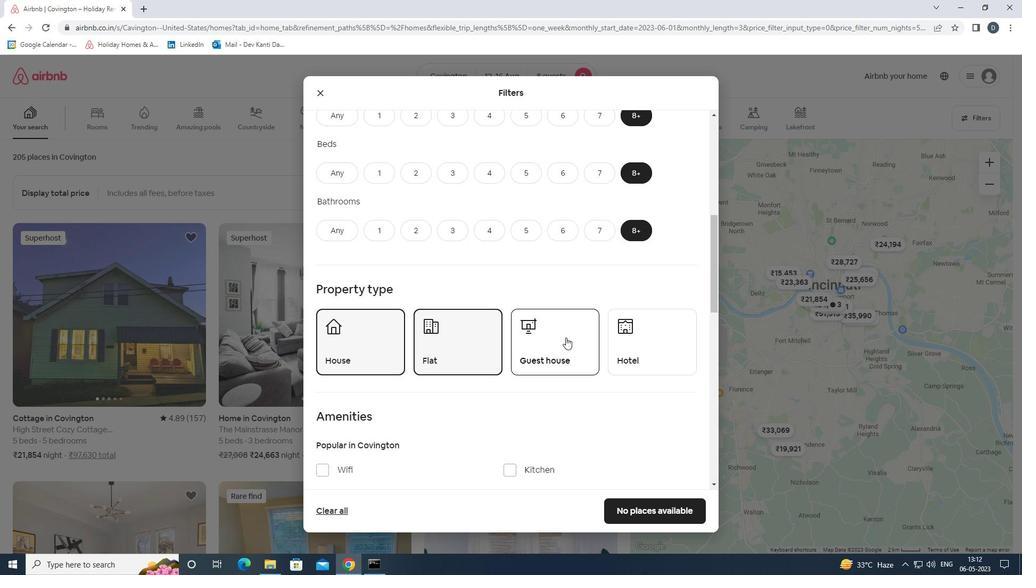 
Action: Mouse moved to (617, 349)
Screenshot: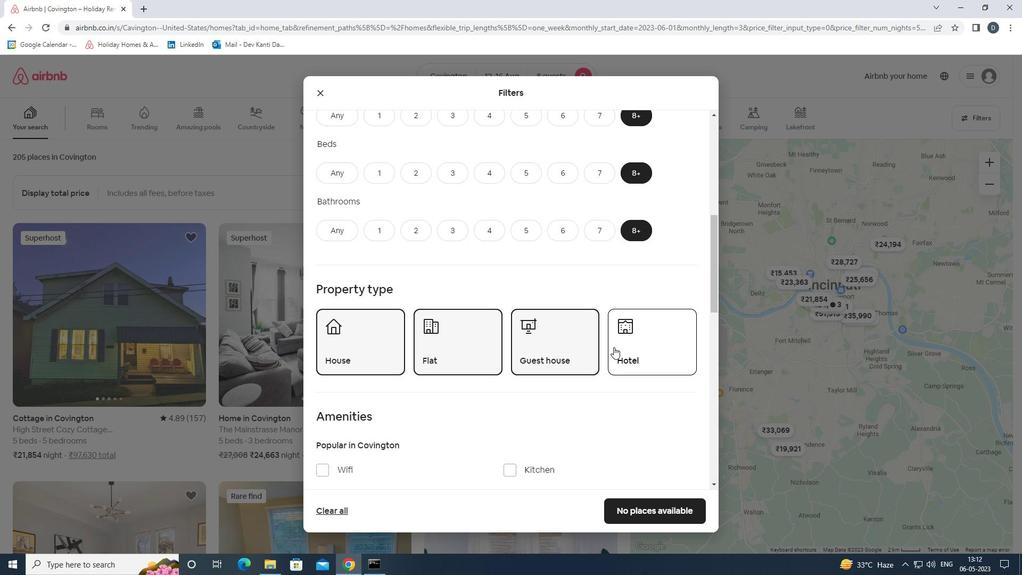 
Action: Mouse pressed left at (617, 349)
Screenshot: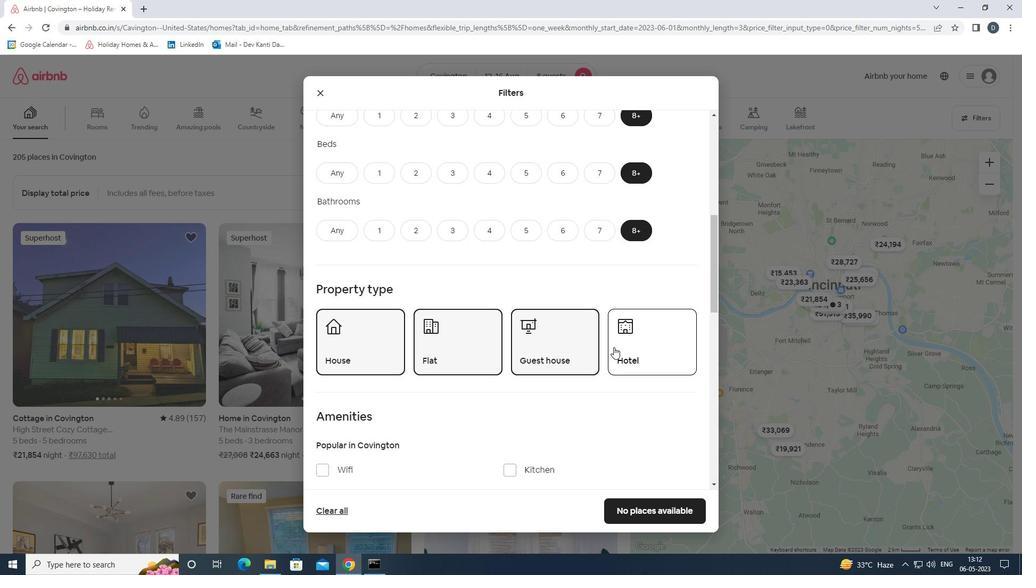 
Action: Mouse moved to (617, 350)
Screenshot: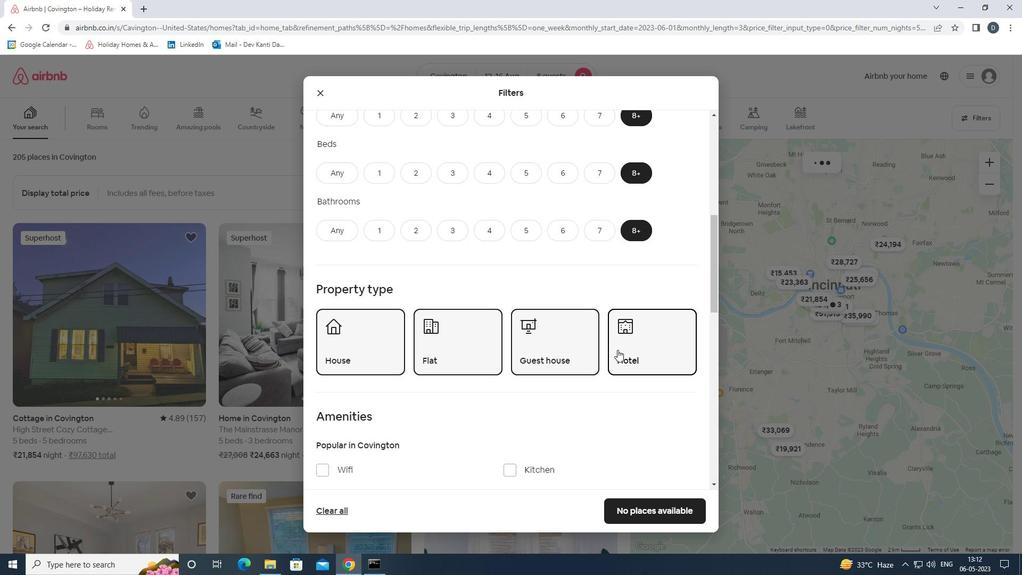 
Action: Mouse scrolled (617, 349) with delta (0, 0)
Screenshot: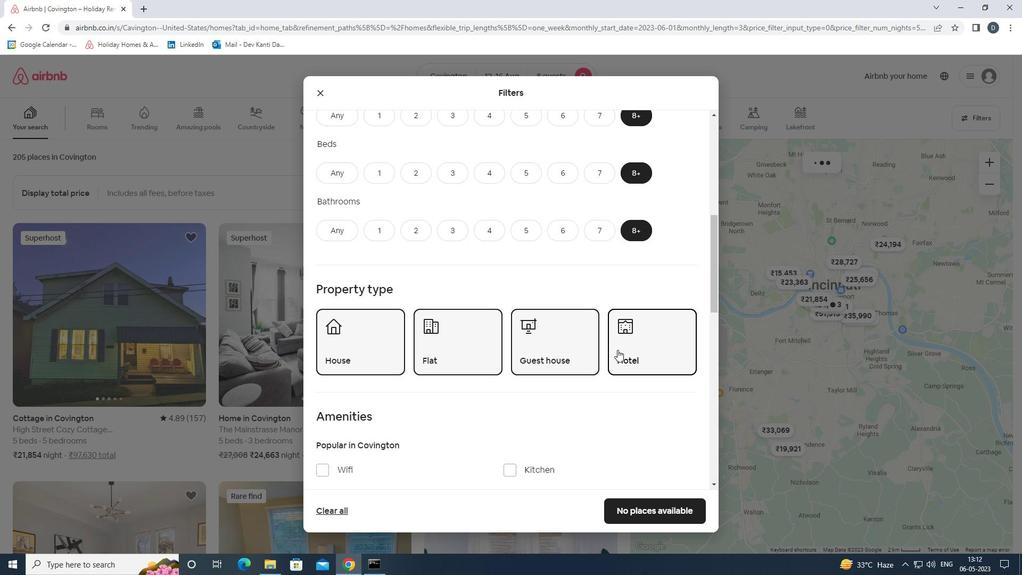 
Action: Mouse scrolled (617, 349) with delta (0, 0)
Screenshot: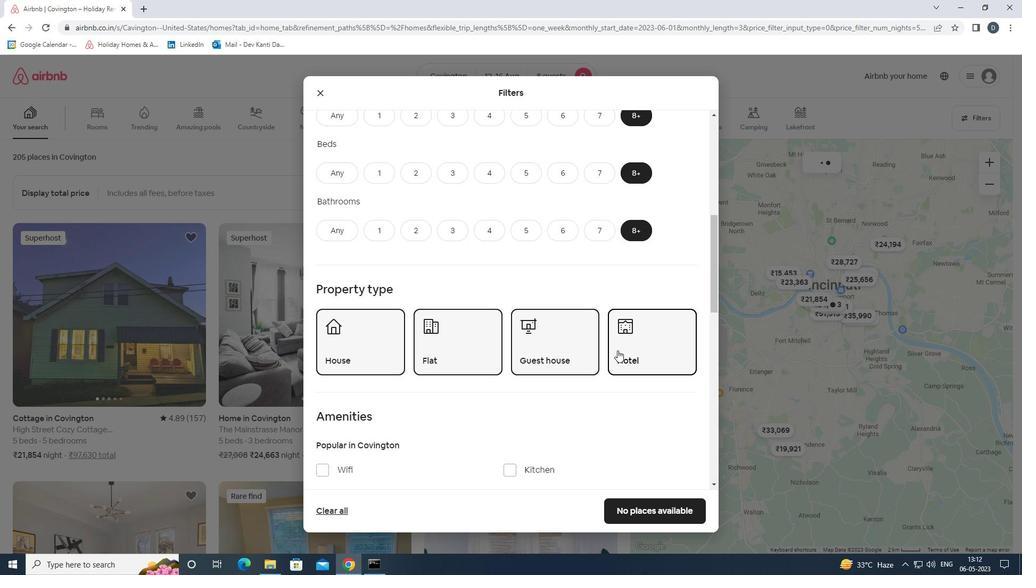 
Action: Mouse moved to (517, 360)
Screenshot: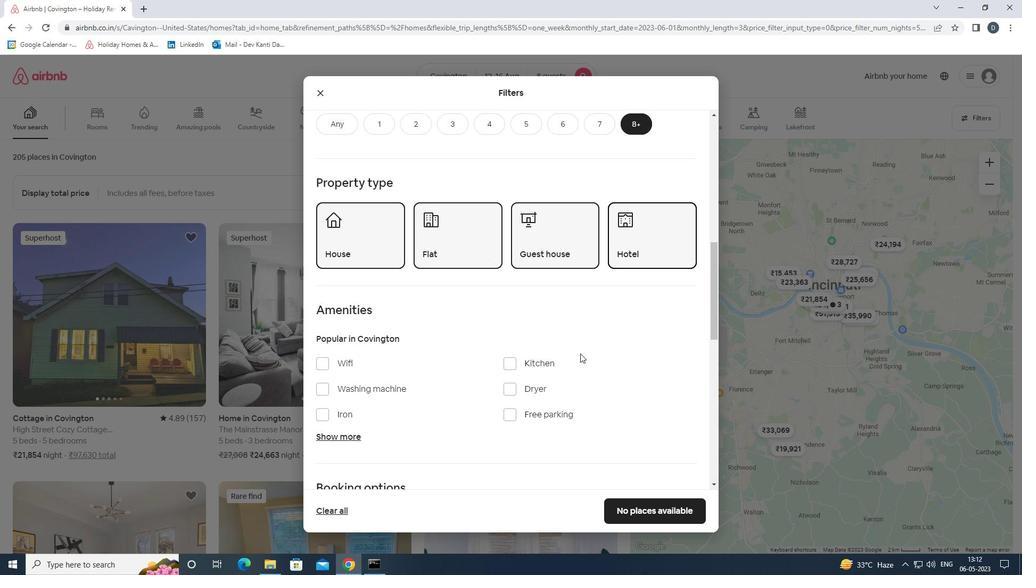 
Action: Mouse scrolled (517, 360) with delta (0, 0)
Screenshot: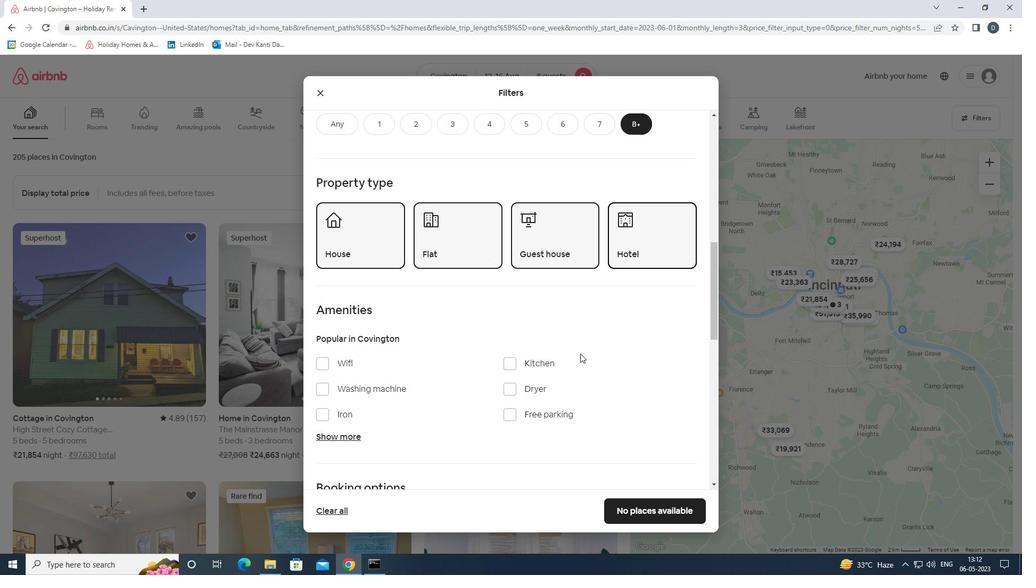 
Action: Mouse moved to (335, 312)
Screenshot: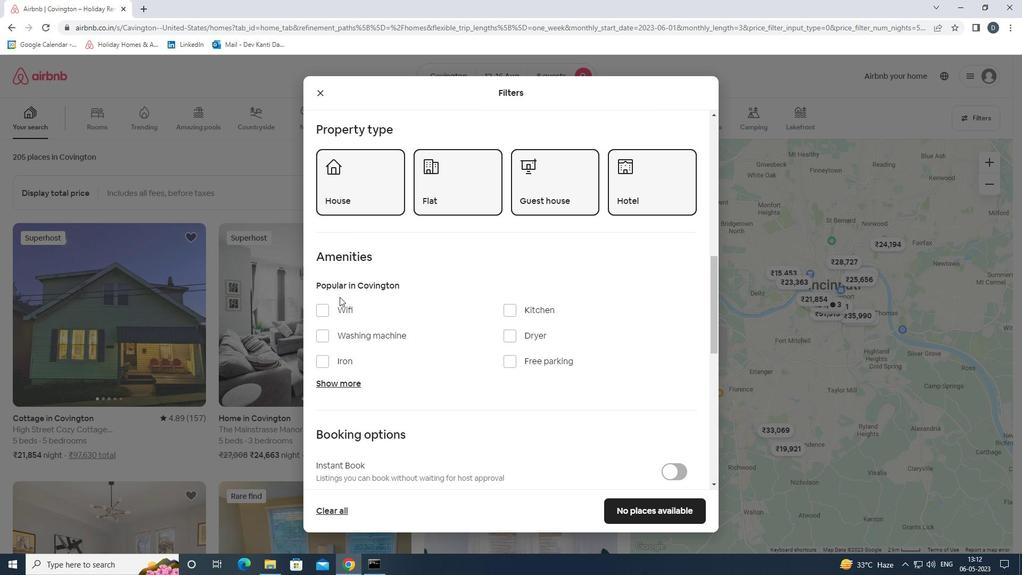 
Action: Mouse pressed left at (335, 312)
Screenshot: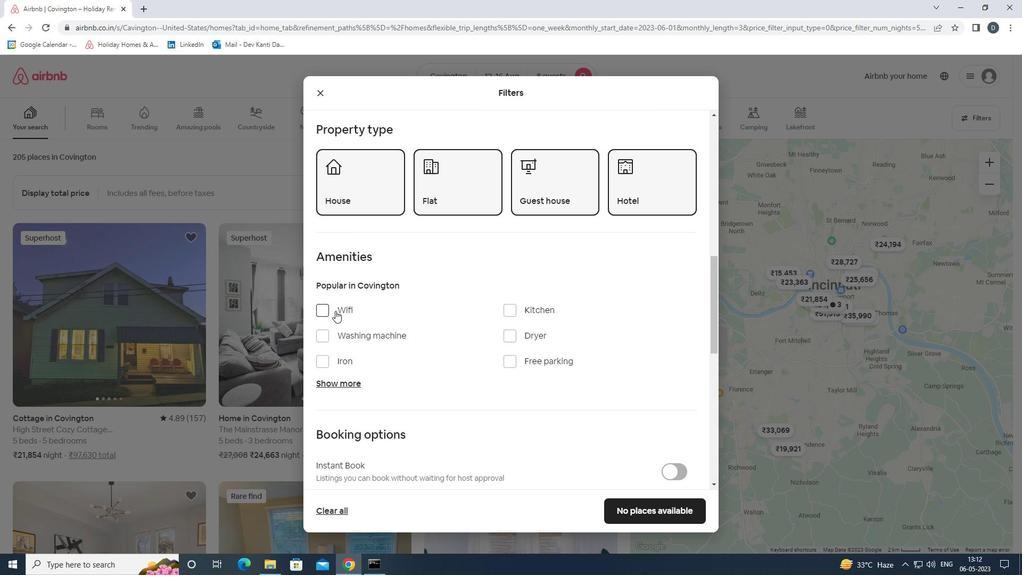 
Action: Mouse moved to (348, 386)
Screenshot: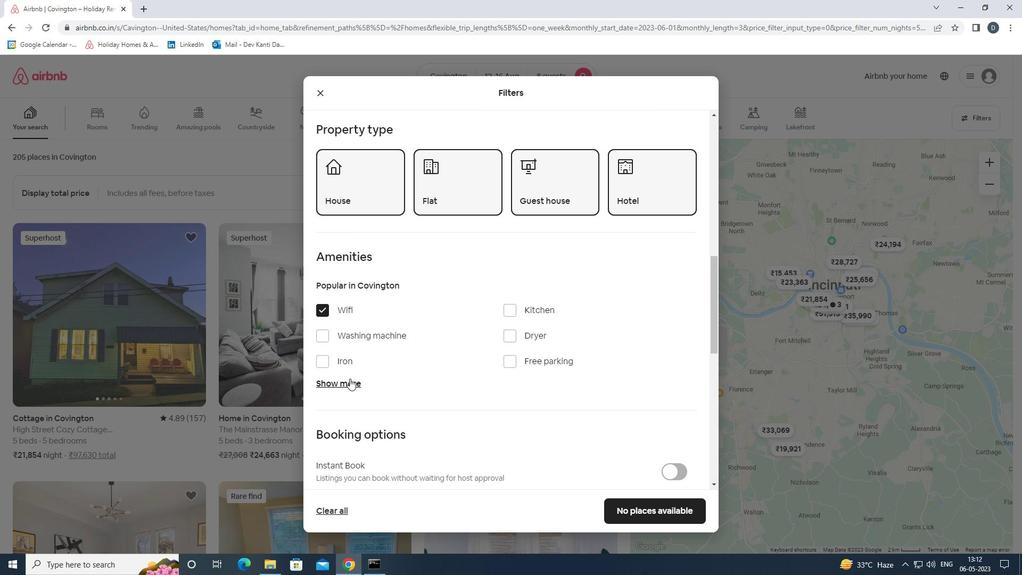 
Action: Mouse pressed left at (348, 386)
Screenshot: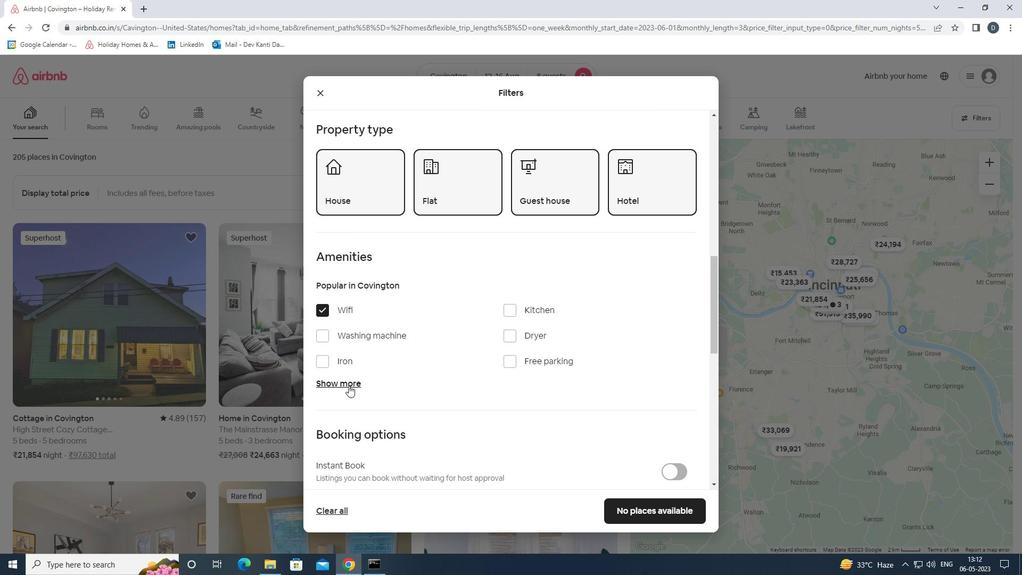 
Action: Mouse moved to (535, 354)
Screenshot: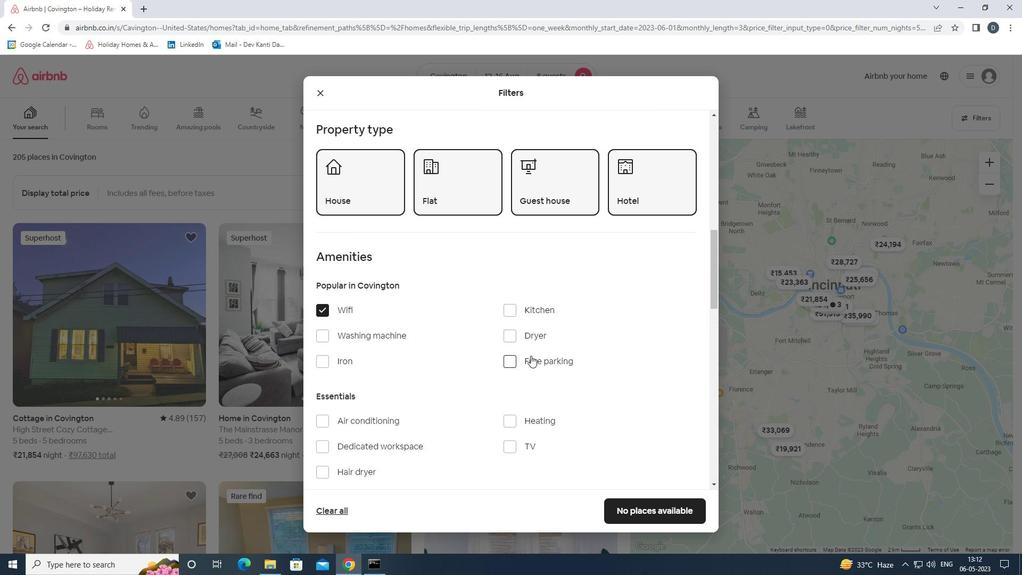 
Action: Mouse pressed left at (535, 354)
Screenshot: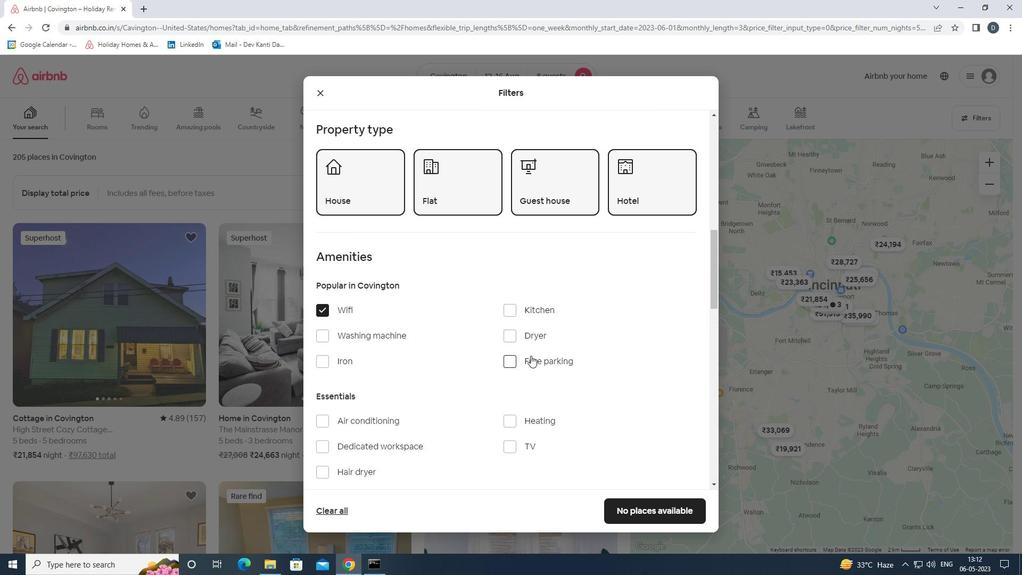 
Action: Mouse moved to (535, 356)
Screenshot: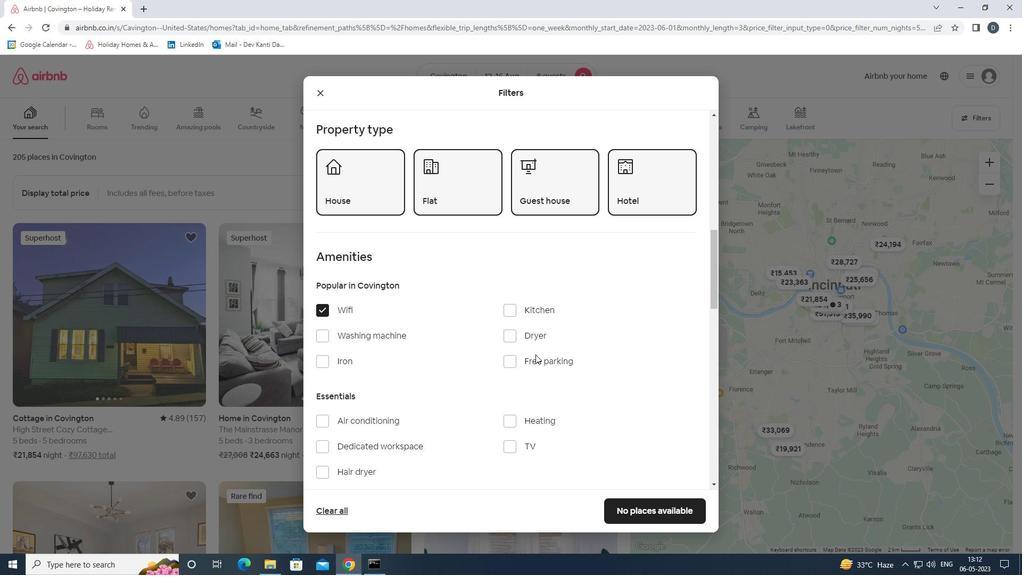 
Action: Mouse pressed left at (535, 356)
Screenshot: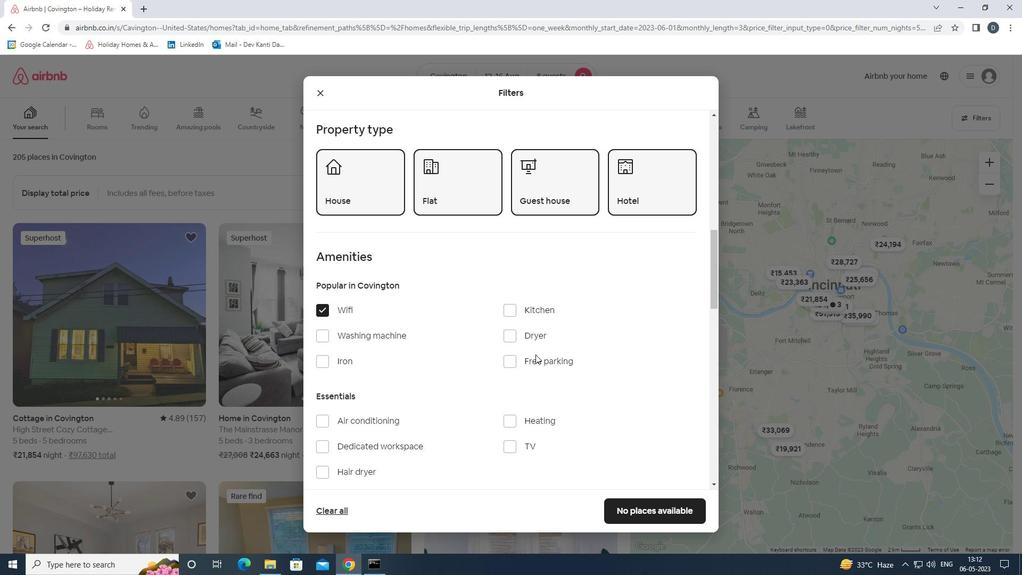 
Action: Mouse moved to (526, 443)
Screenshot: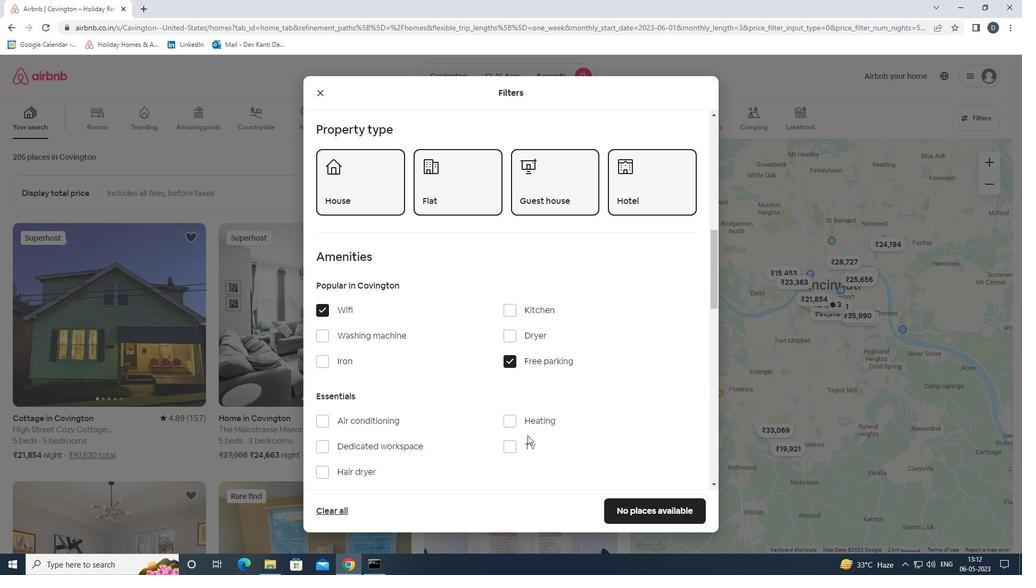 
Action: Mouse pressed left at (526, 443)
Screenshot: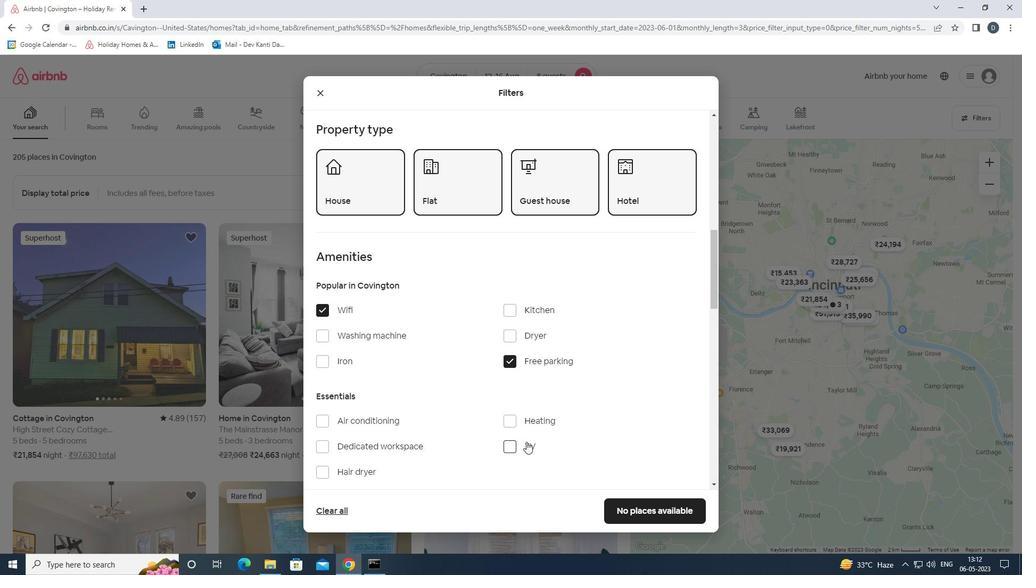 
Action: Mouse scrolled (526, 443) with delta (0, 0)
Screenshot: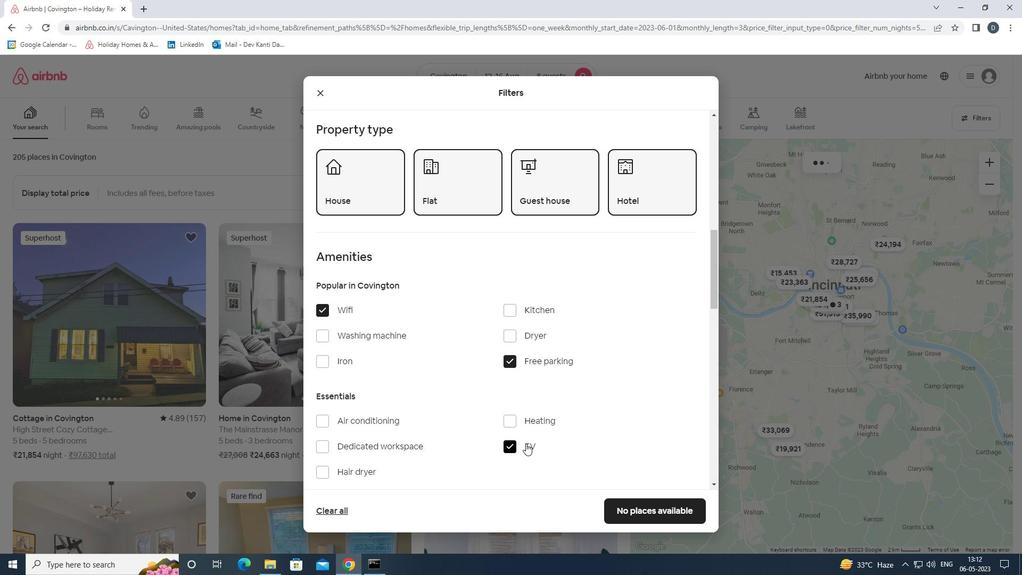 
Action: Mouse scrolled (526, 443) with delta (0, 0)
Screenshot: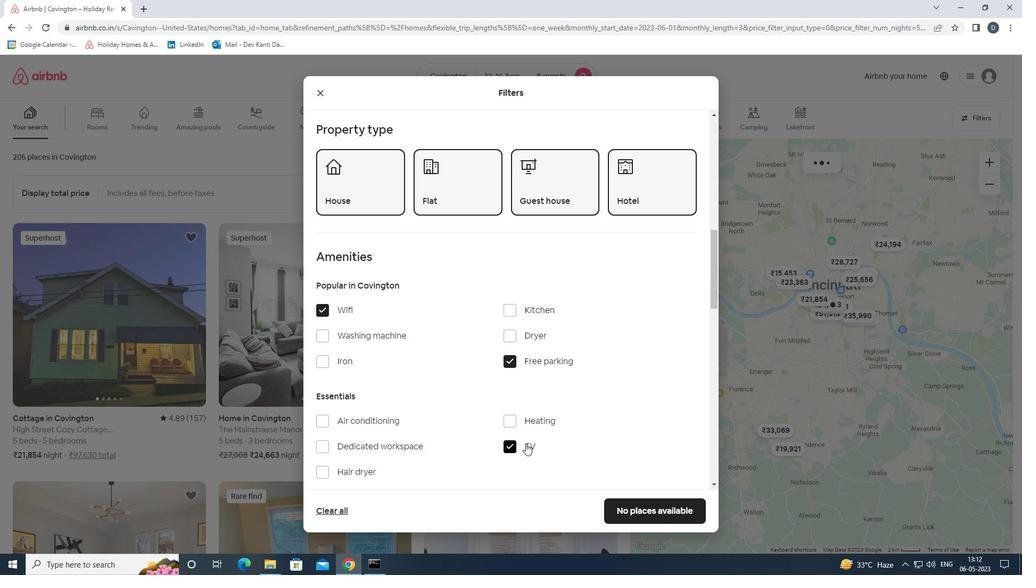 
Action: Mouse scrolled (526, 443) with delta (0, 0)
Screenshot: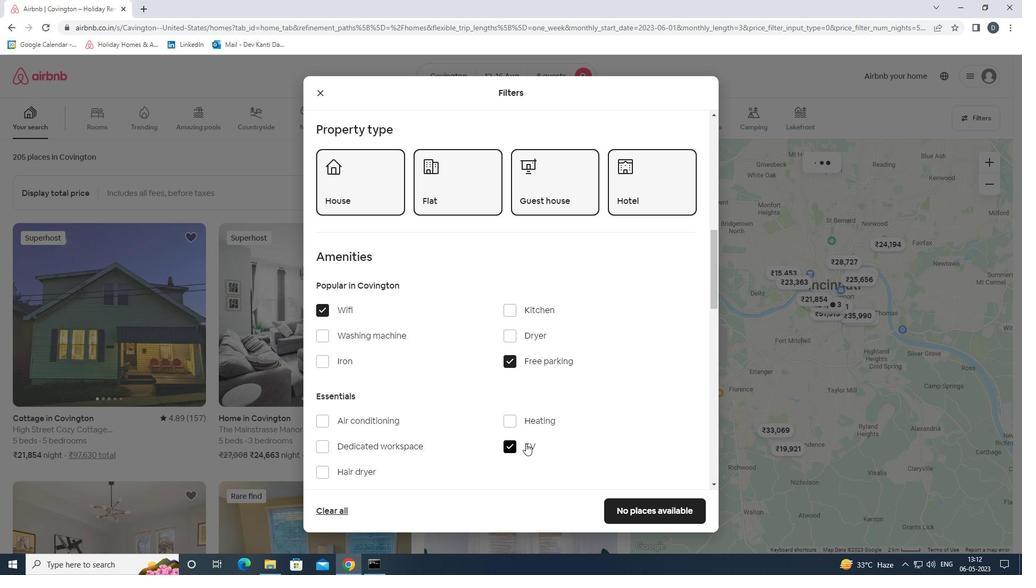 
Action: Mouse scrolled (526, 443) with delta (0, 0)
Screenshot: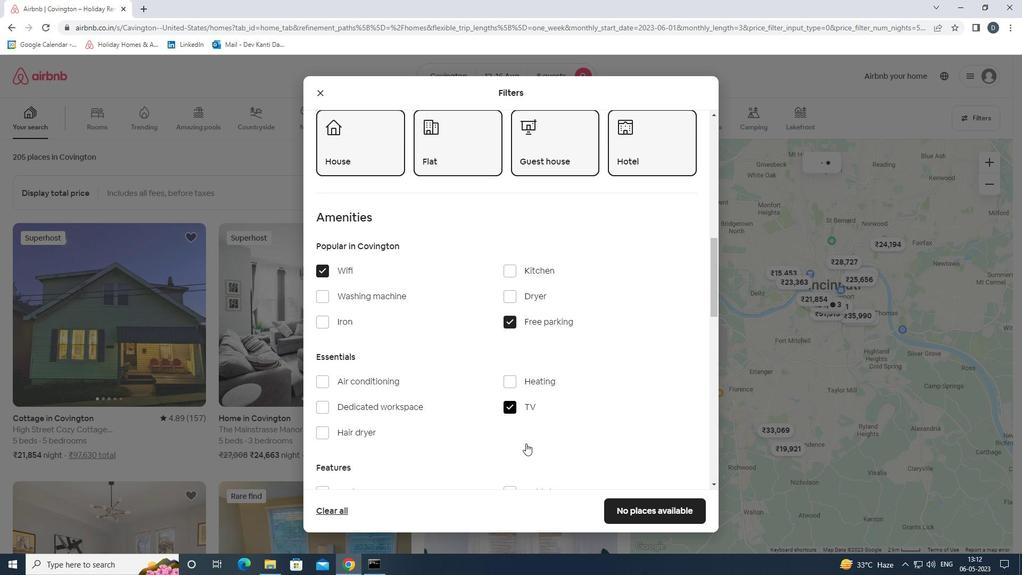 
Action: Mouse moved to (340, 370)
Screenshot: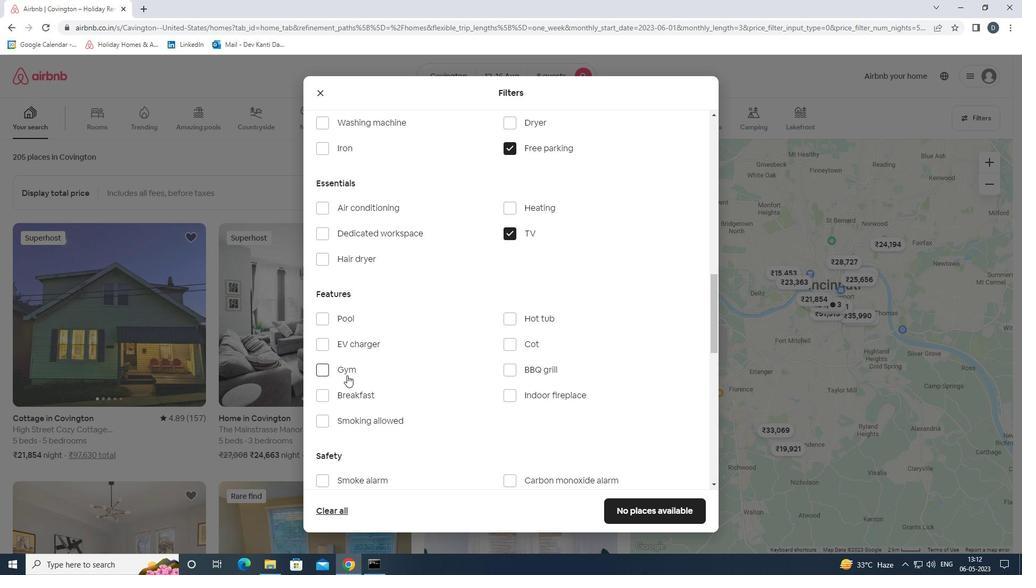 
Action: Mouse pressed left at (340, 370)
Screenshot: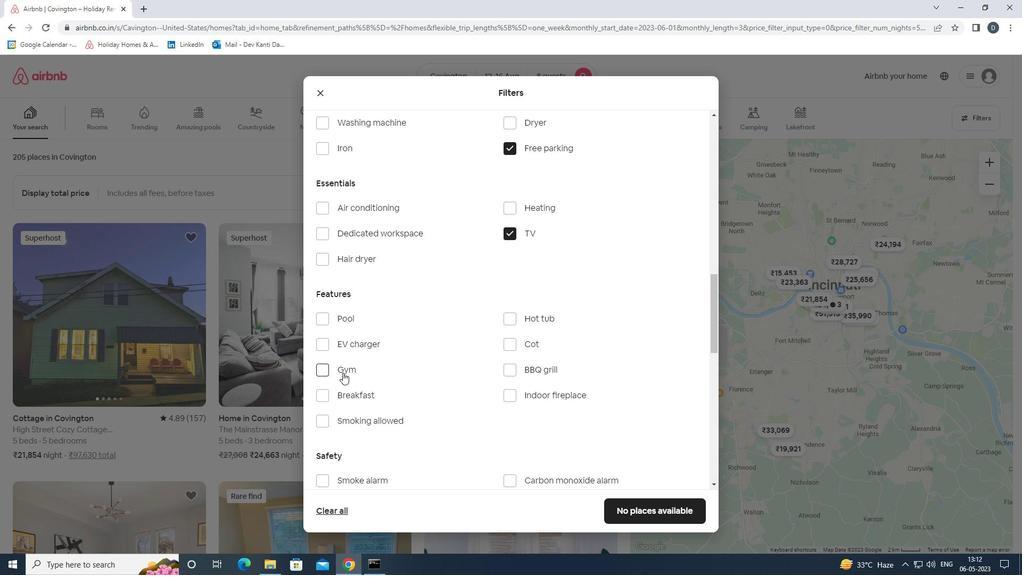 
Action: Mouse moved to (336, 391)
Screenshot: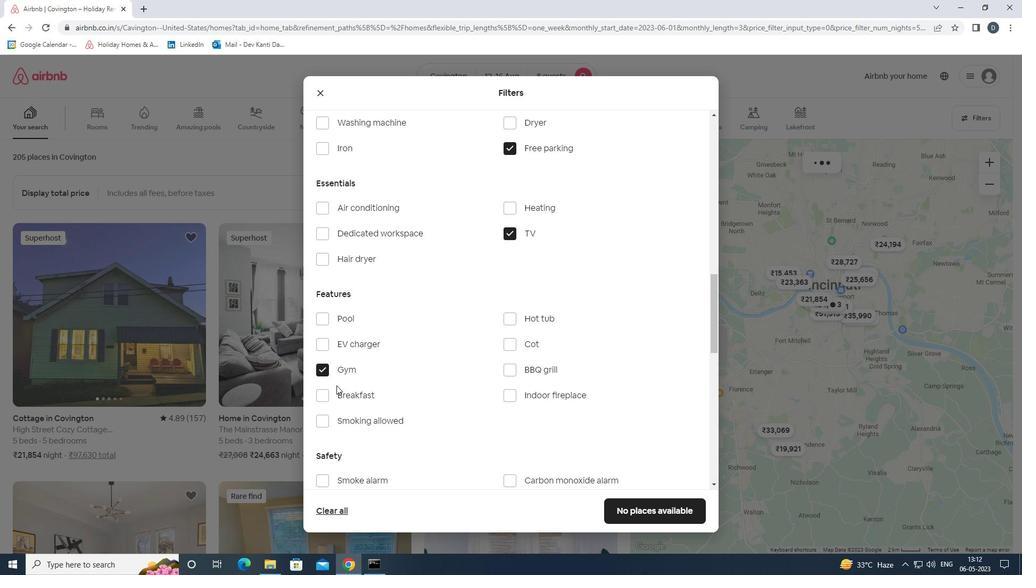 
Action: Mouse pressed left at (336, 391)
Screenshot: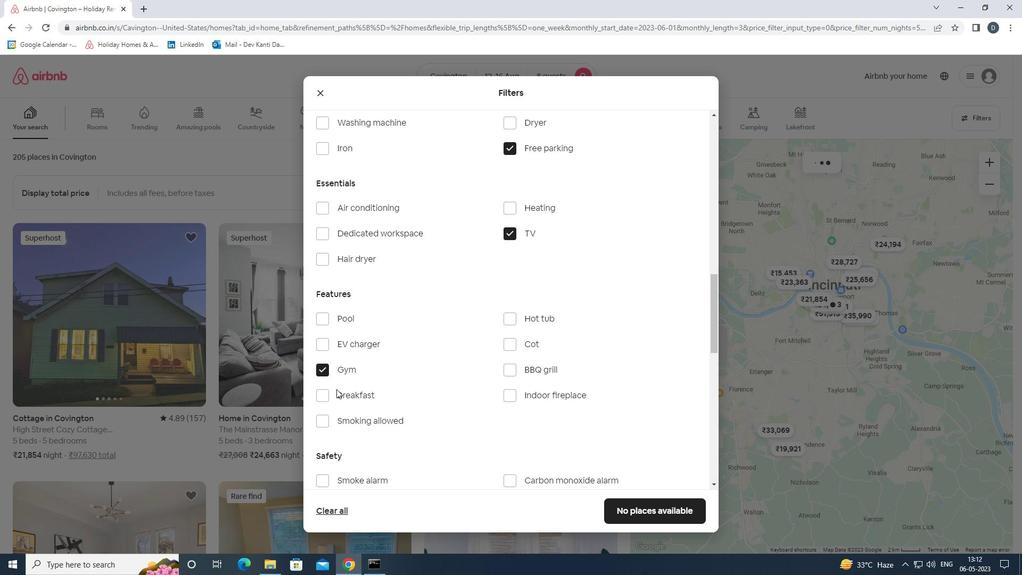 
Action: Mouse moved to (391, 385)
Screenshot: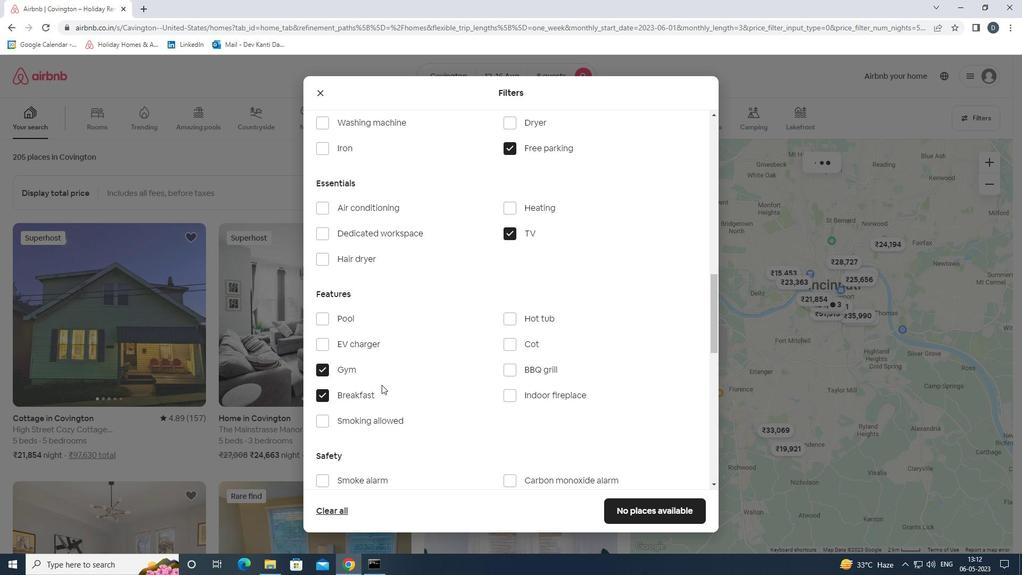 
Action: Mouse scrolled (391, 385) with delta (0, 0)
Screenshot: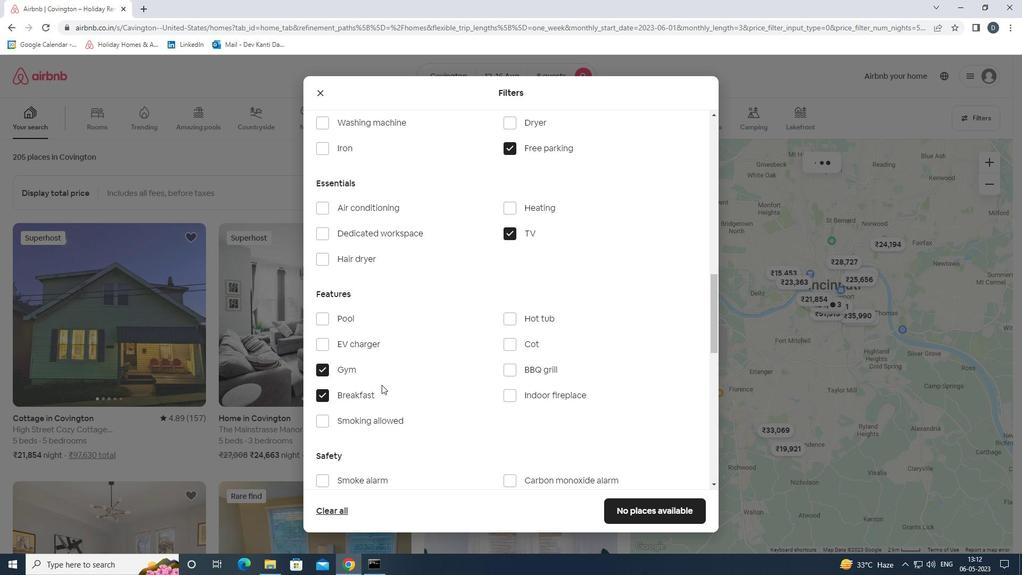 
Action: Mouse moved to (398, 385)
Screenshot: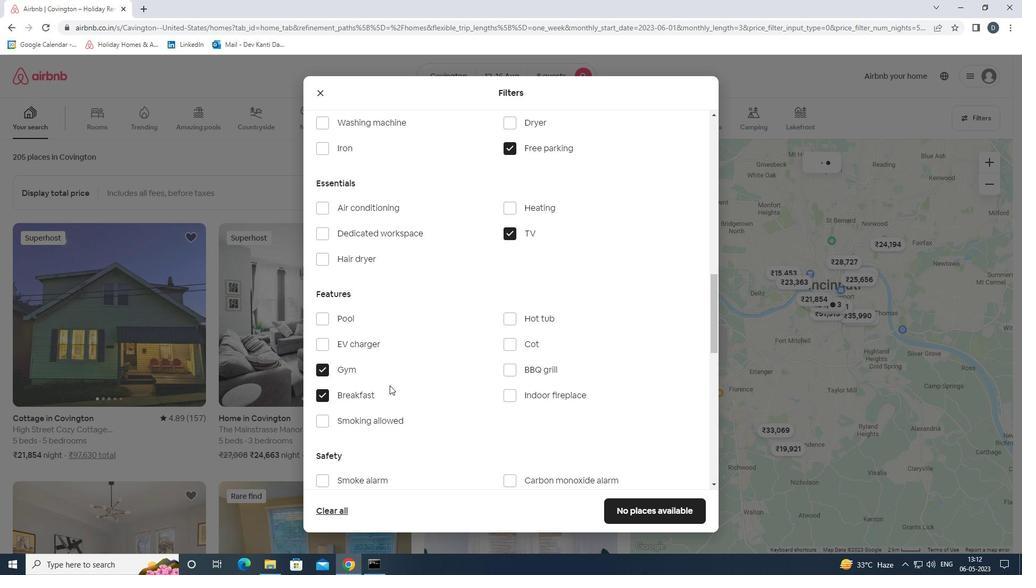 
Action: Mouse scrolled (398, 385) with delta (0, 0)
Screenshot: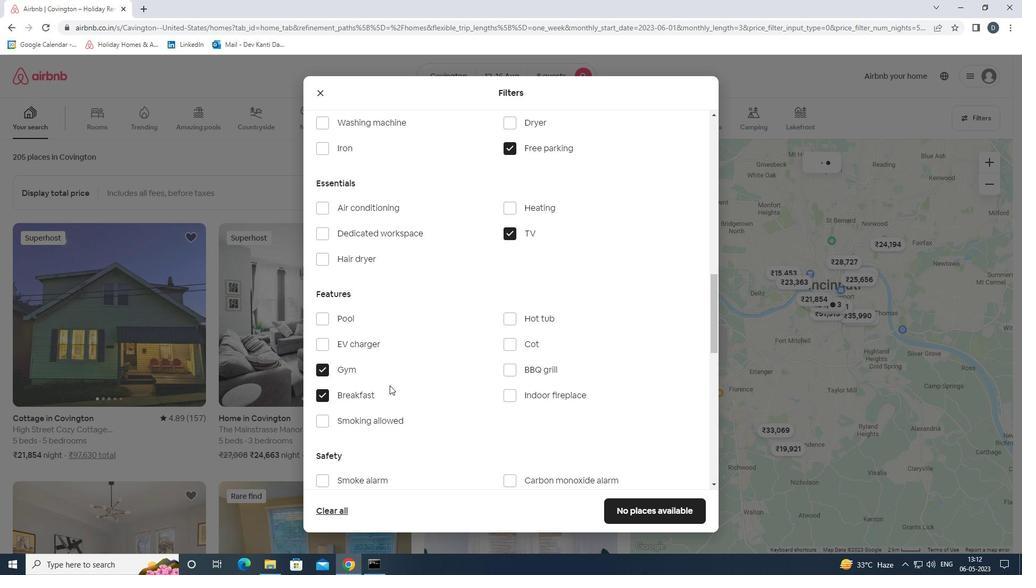 
Action: Mouse moved to (412, 385)
Screenshot: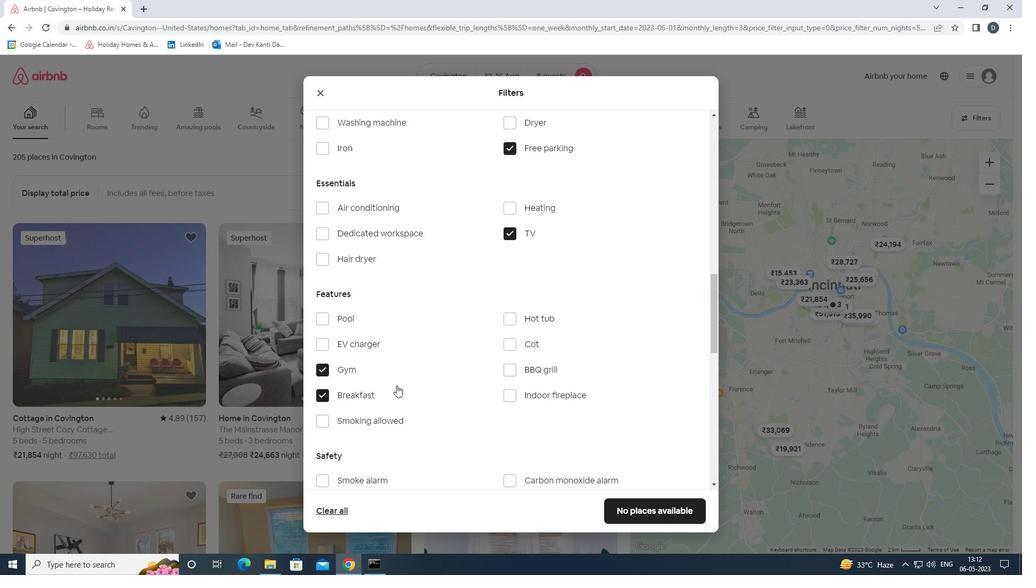 
Action: Mouse scrolled (412, 384) with delta (0, 0)
Screenshot: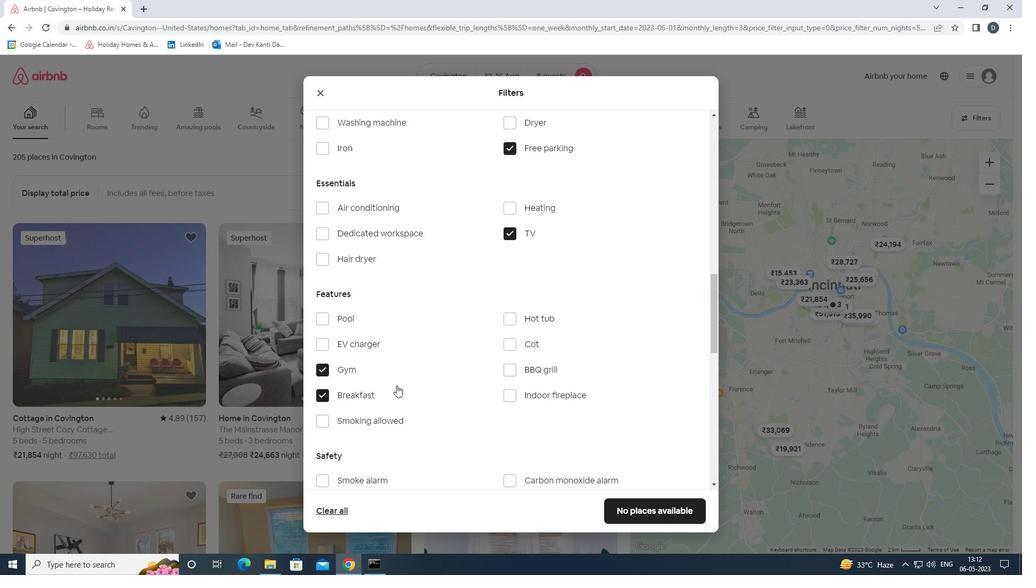 
Action: Mouse moved to (480, 374)
Screenshot: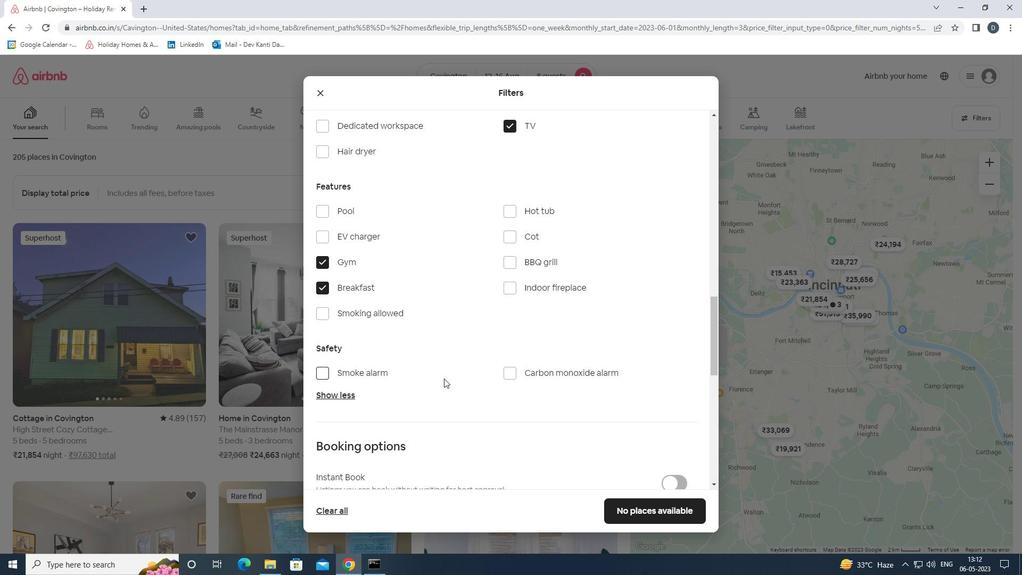 
Action: Mouse scrolled (480, 374) with delta (0, 0)
Screenshot: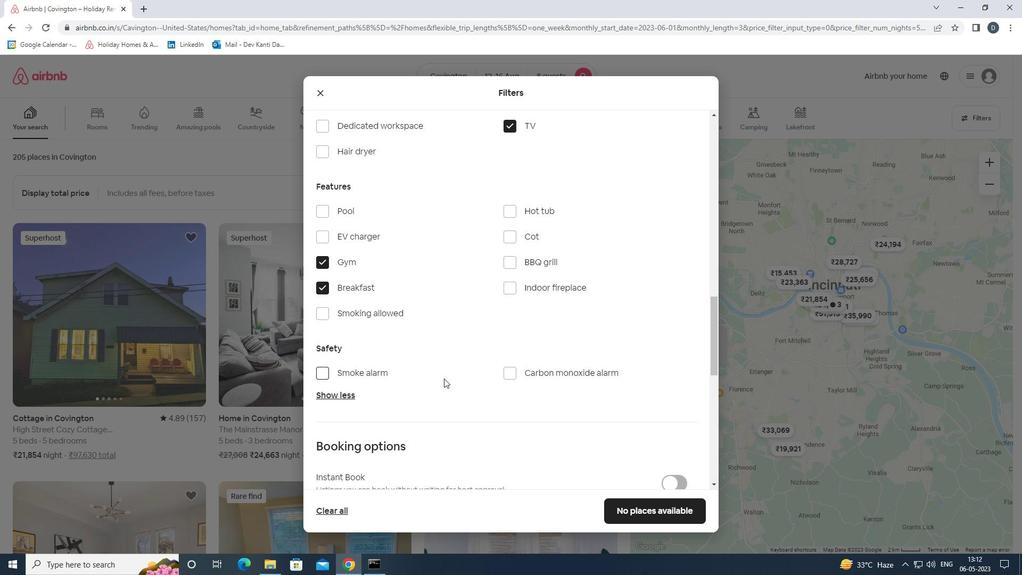 
Action: Mouse moved to (670, 406)
Screenshot: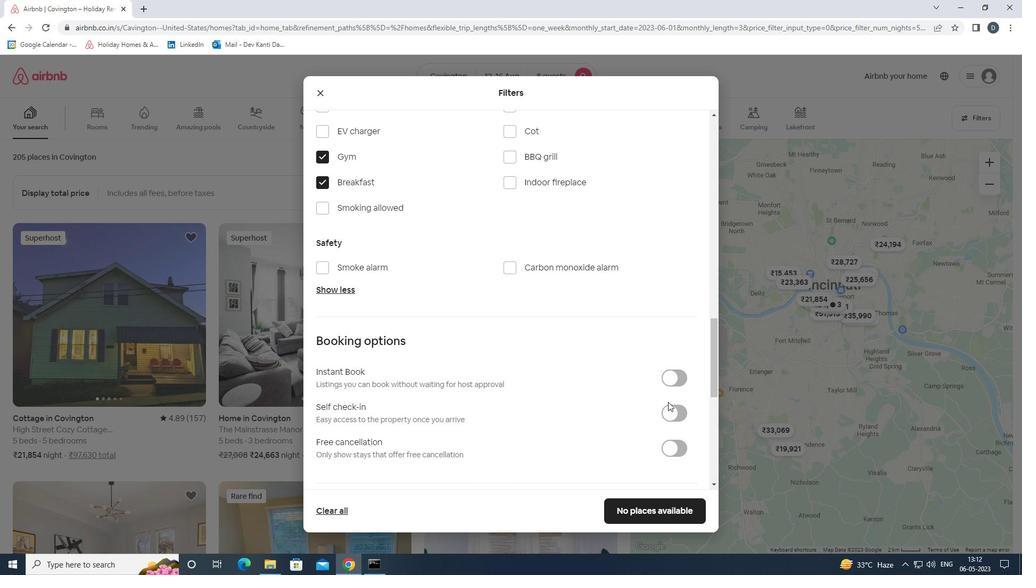 
Action: Mouse pressed left at (670, 406)
Screenshot: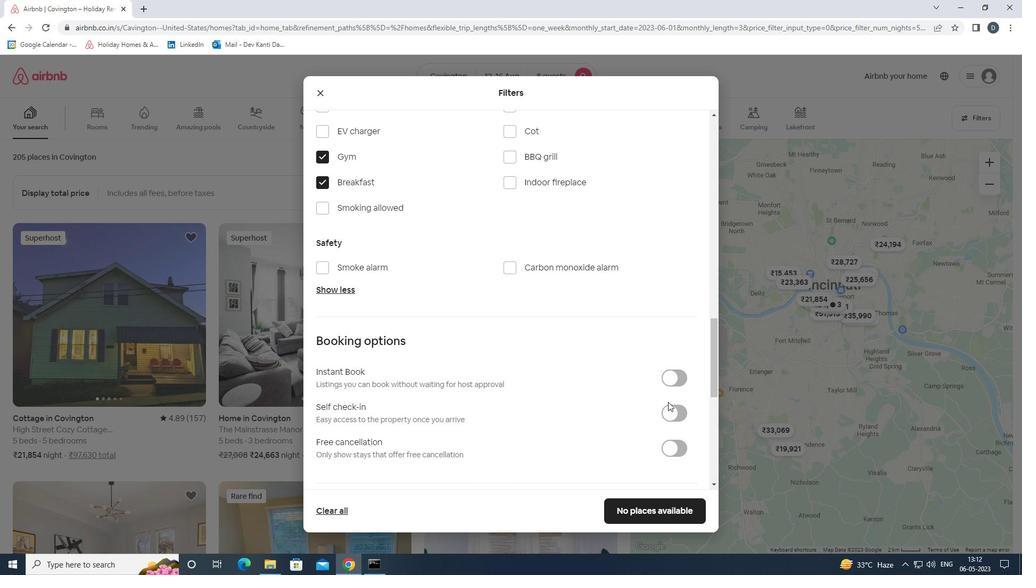 
Action: Mouse moved to (671, 407)
Screenshot: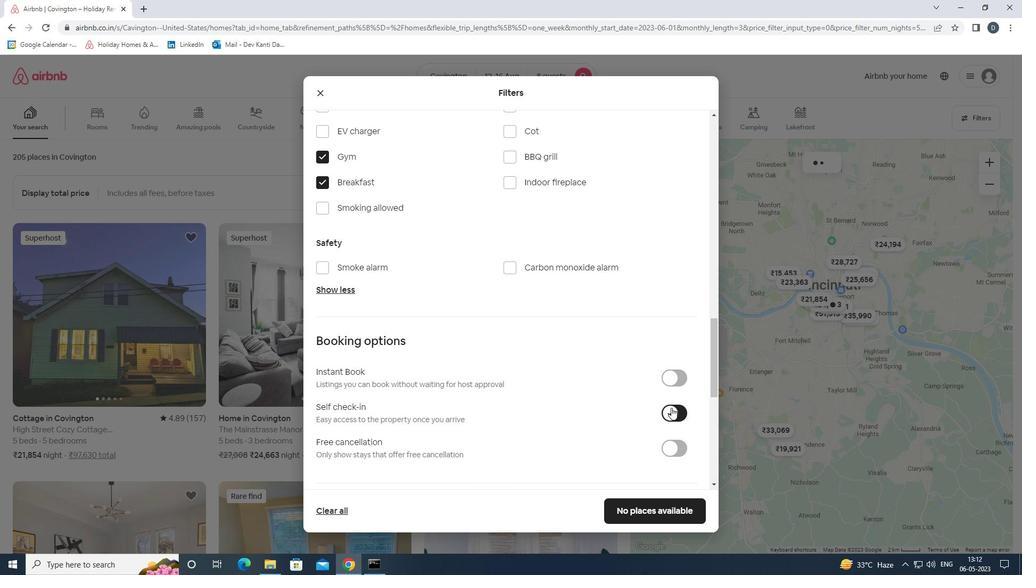
Action: Mouse scrolled (671, 407) with delta (0, 0)
Screenshot: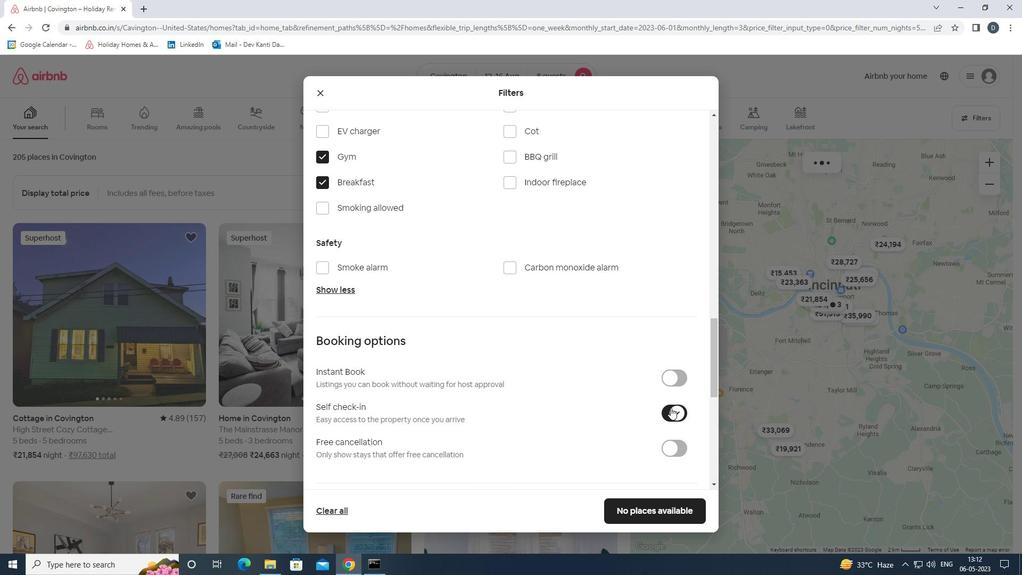
Action: Mouse scrolled (671, 407) with delta (0, 0)
Screenshot: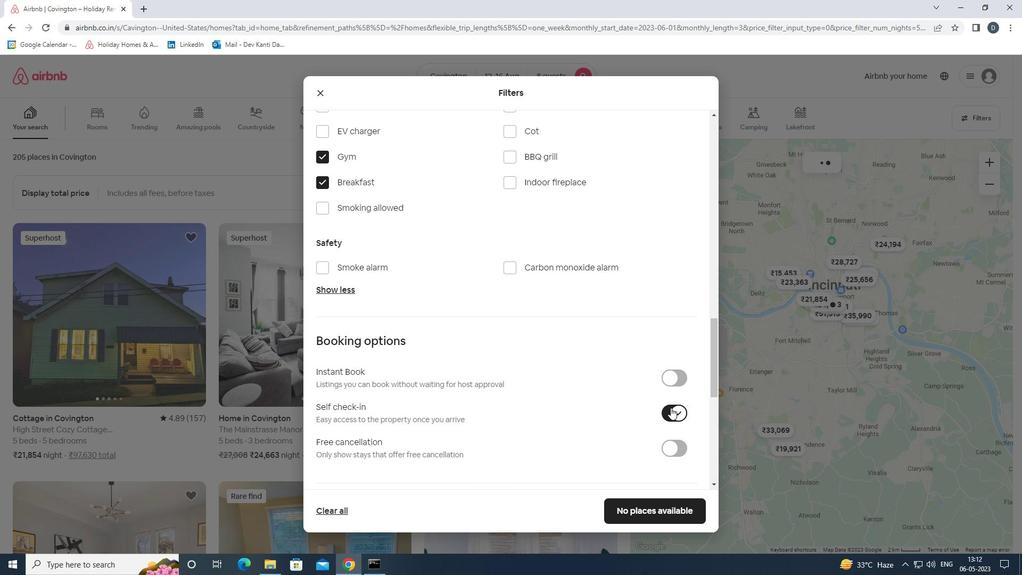 
Action: Mouse scrolled (671, 407) with delta (0, 0)
Screenshot: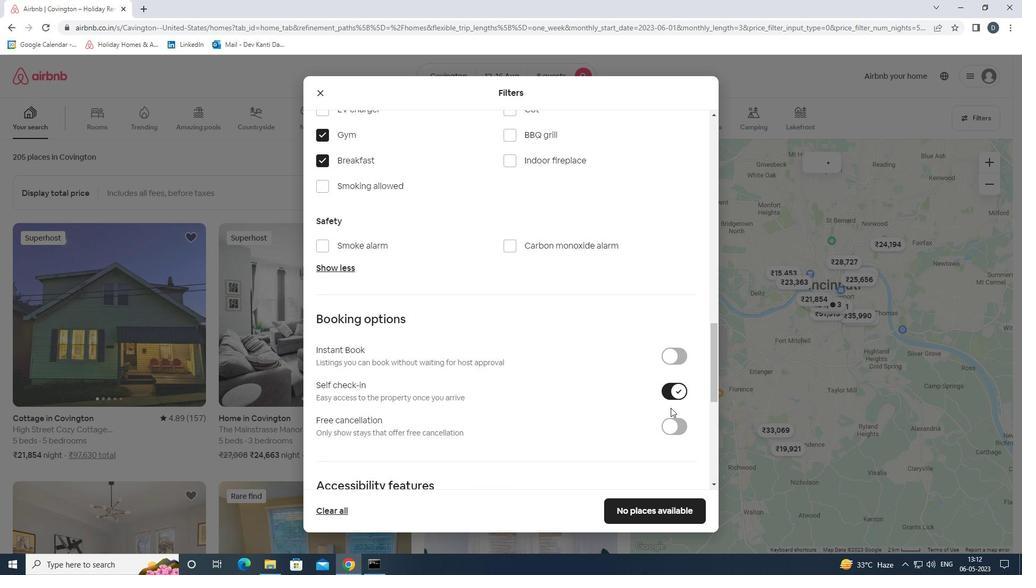 
Action: Mouse scrolled (671, 407) with delta (0, 0)
Screenshot: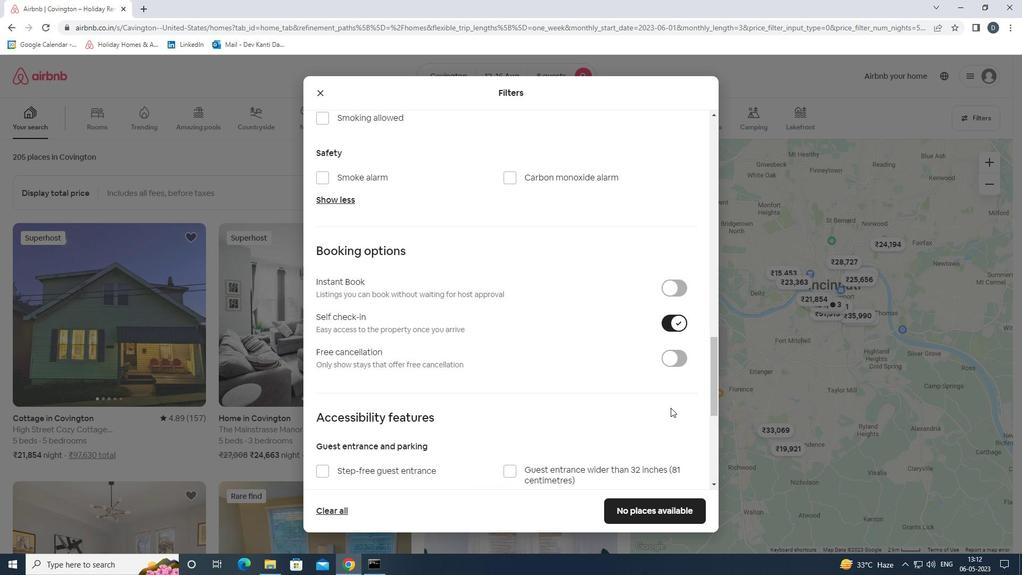 
Action: Mouse moved to (670, 405)
Screenshot: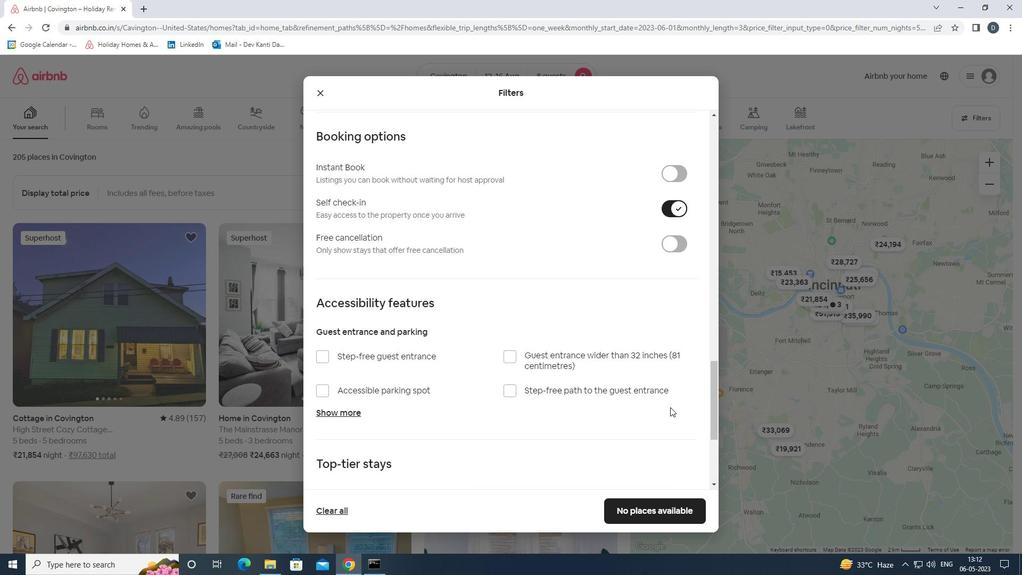 
Action: Mouse scrolled (670, 405) with delta (0, 0)
Screenshot: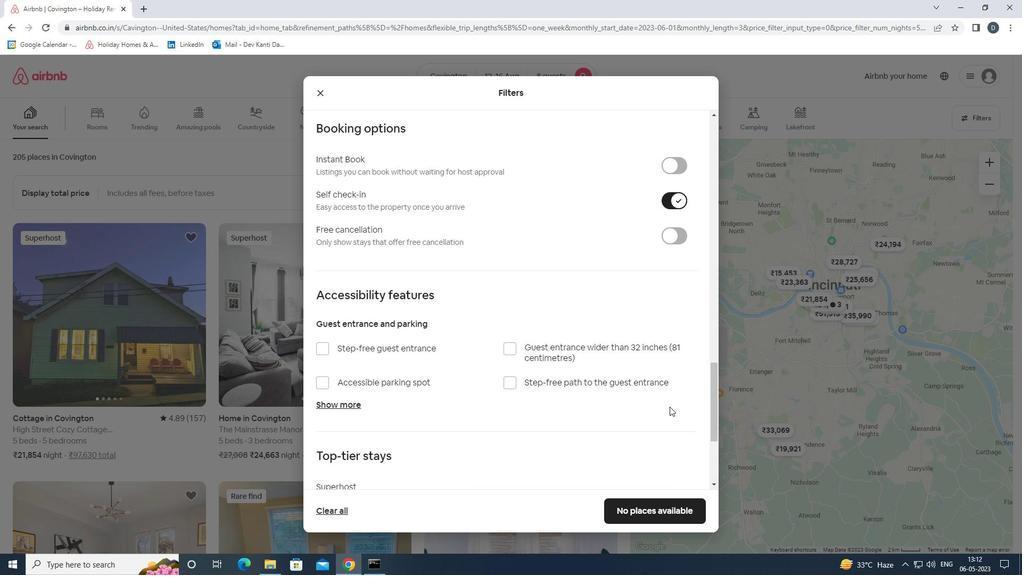 
Action: Mouse moved to (669, 405)
Screenshot: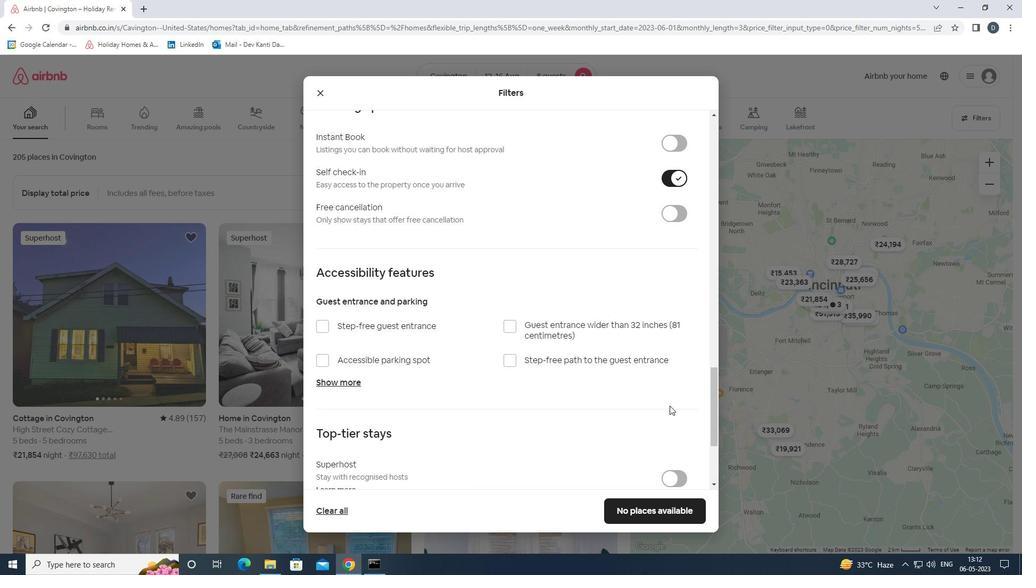 
Action: Mouse scrolled (669, 404) with delta (0, 0)
Screenshot: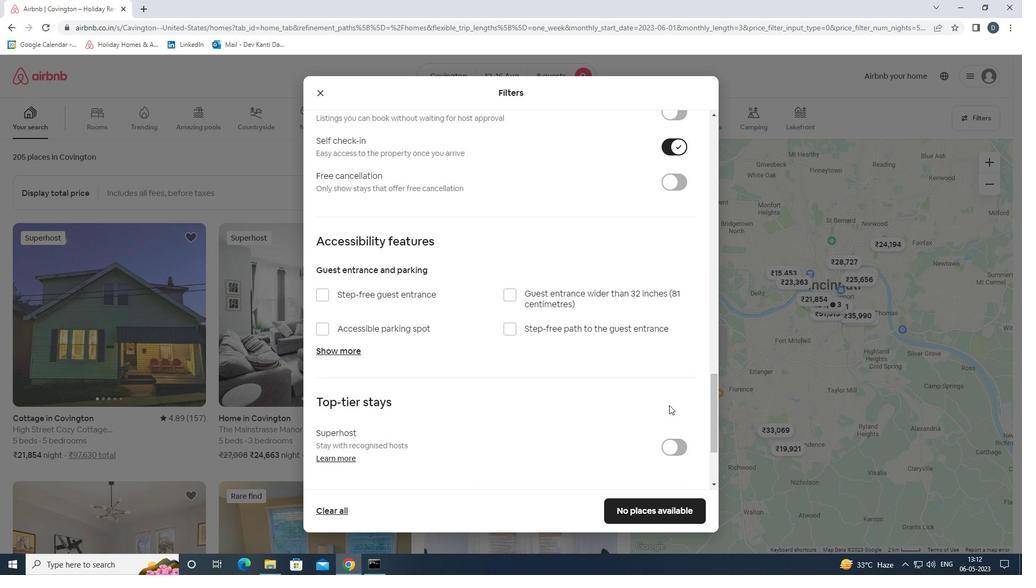 
Action: Mouse moved to (668, 404)
Screenshot: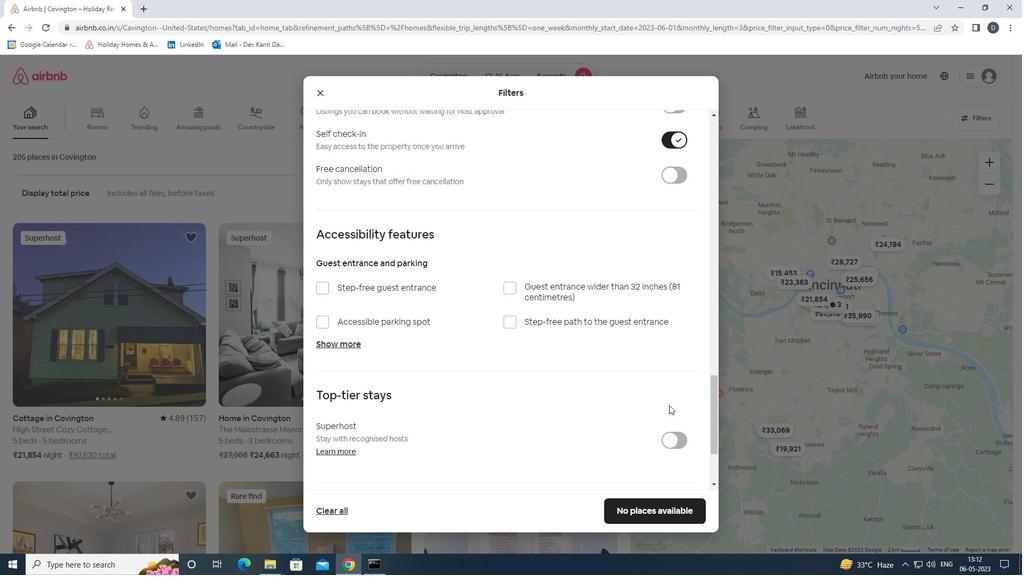 
Action: Mouse scrolled (668, 404) with delta (0, 0)
Screenshot: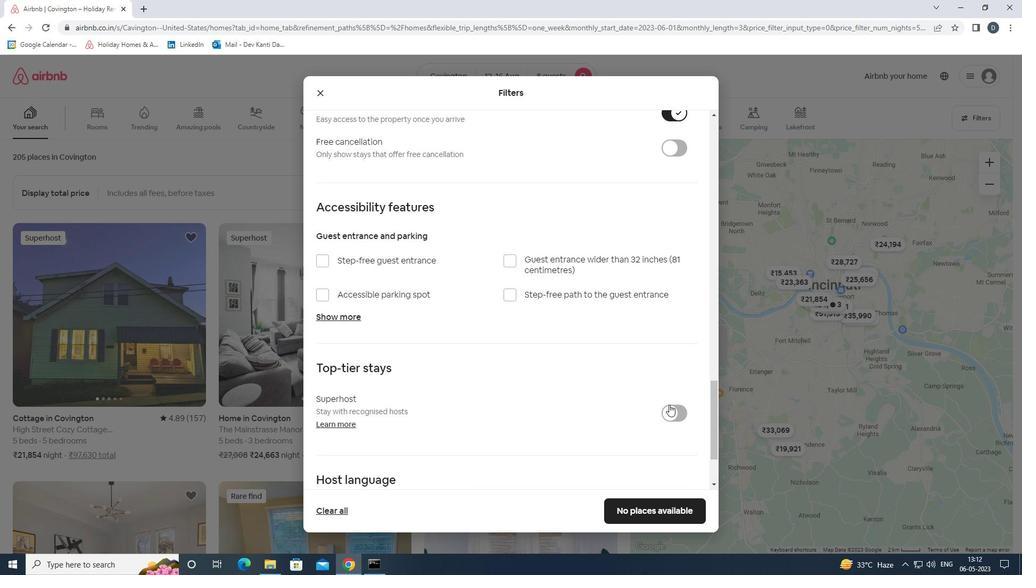 
Action: Mouse moved to (666, 402)
Screenshot: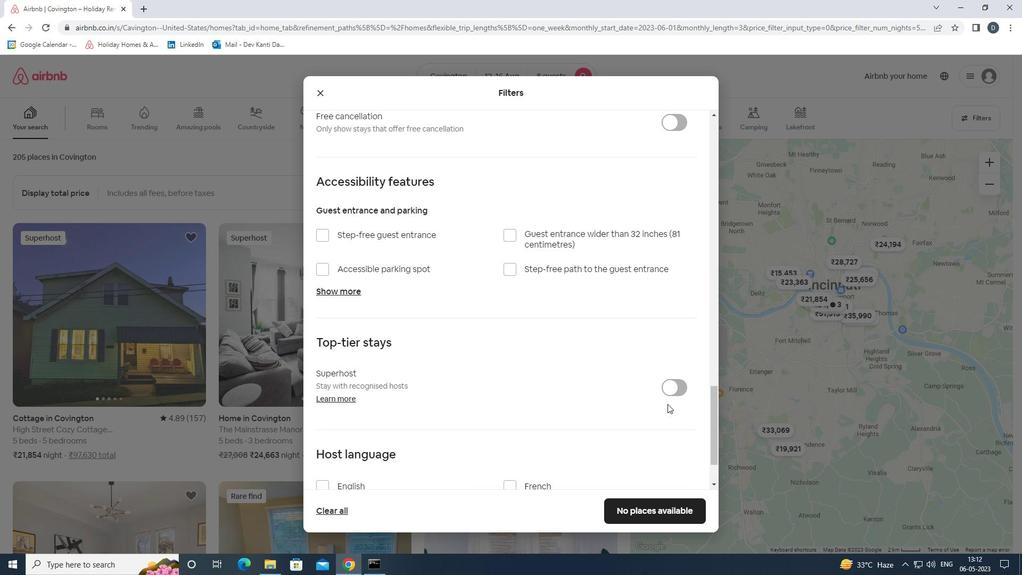 
Action: Mouse scrolled (666, 402) with delta (0, 0)
Screenshot: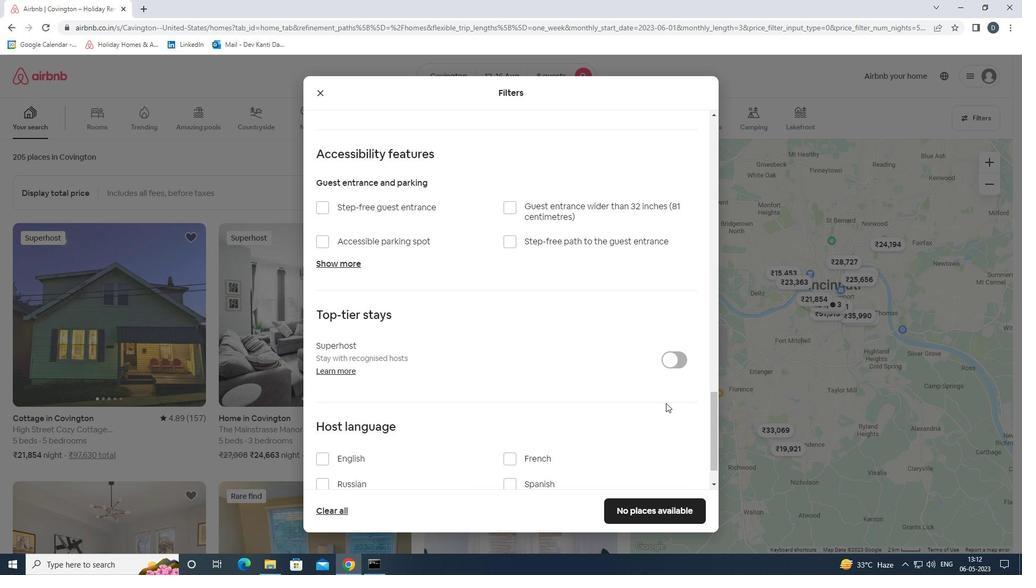 
Action: Mouse moved to (348, 410)
Screenshot: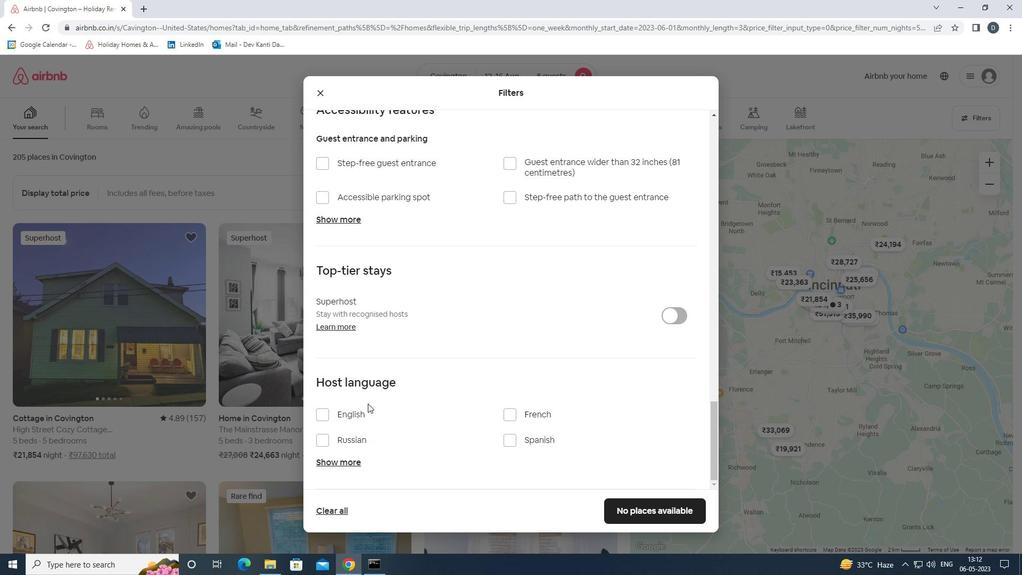 
Action: Mouse pressed left at (348, 410)
Screenshot: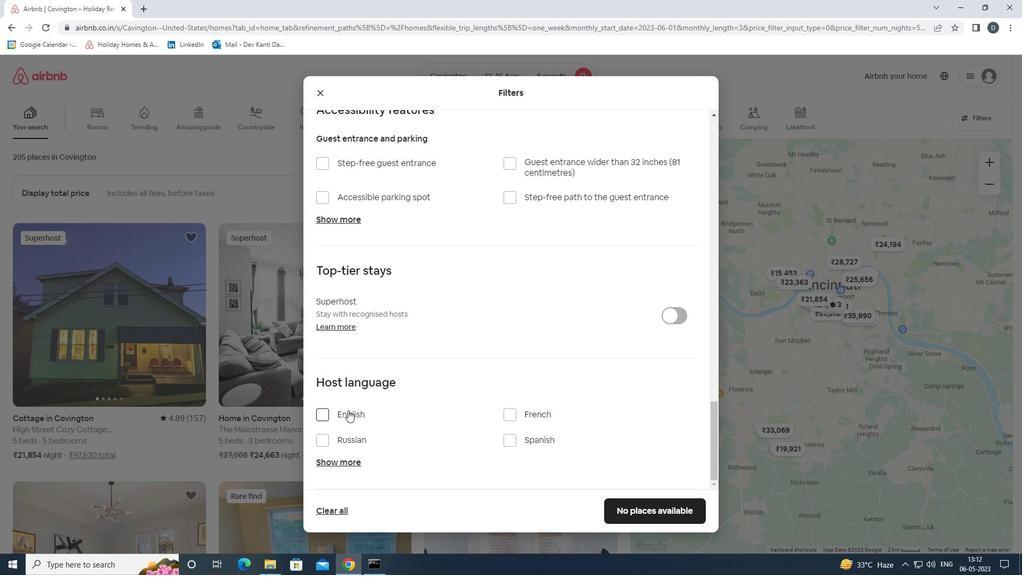 
Action: Mouse moved to (636, 511)
Screenshot: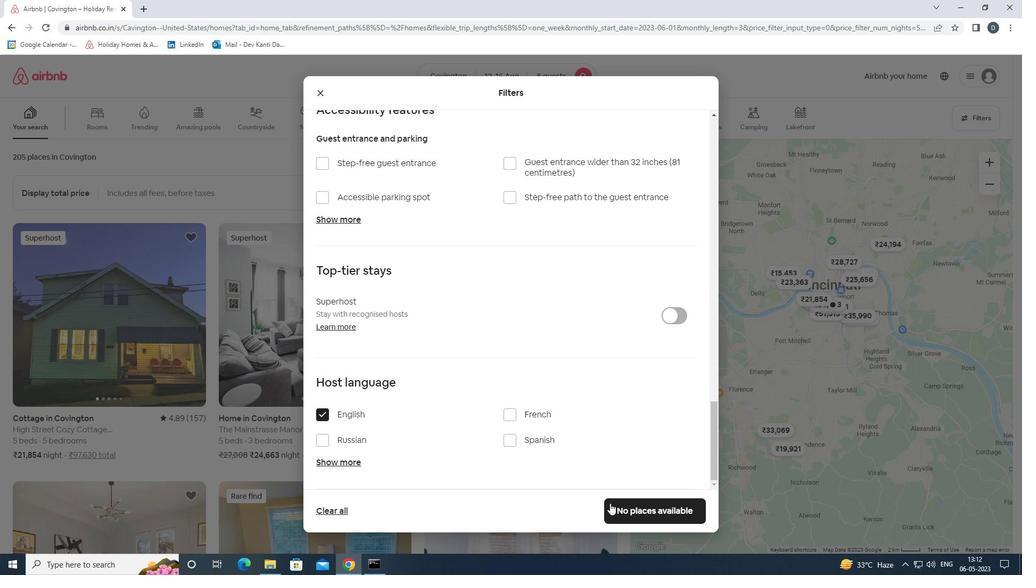 
Action: Mouse pressed left at (636, 511)
Screenshot: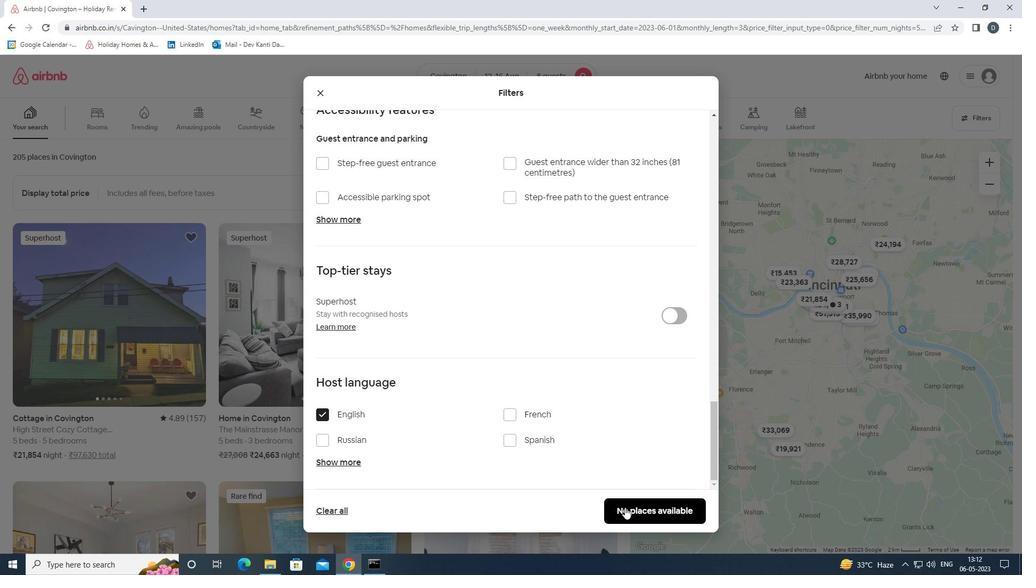 
Action: Mouse moved to (606, 373)
Screenshot: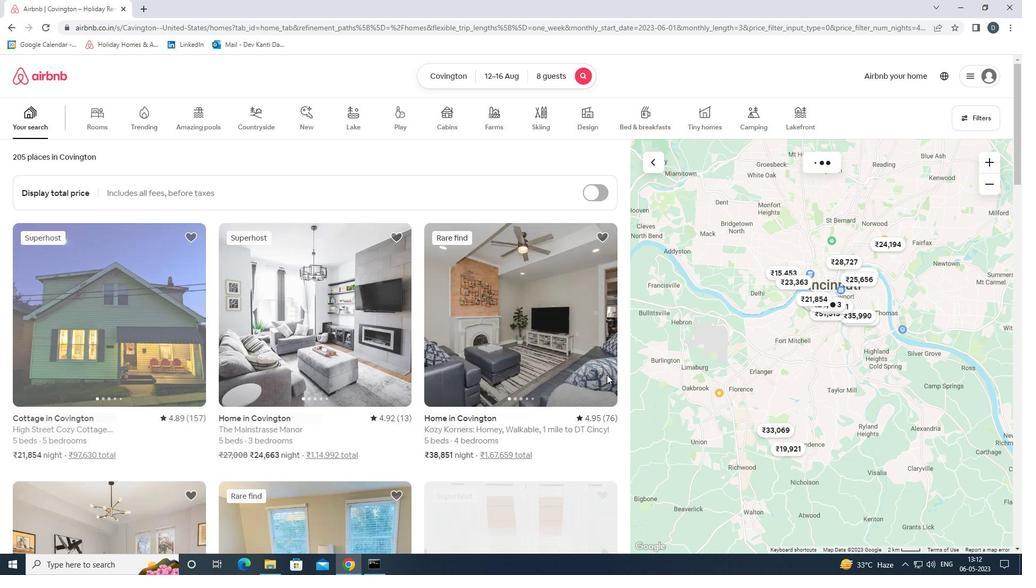 
